 Task: Find connections with filter location Kapellen with filter topic #contentmarketingwith filter profile language Potuguese with filter current company Sarovar Hotels & Resorts with filter school Barrackpore Rastraguru Surendranath College with filter industry Wholesale Raw Farm Products with filter service category Information Management with filter keywords title Animal Shelter Volunteer
Action: Mouse moved to (569, 92)
Screenshot: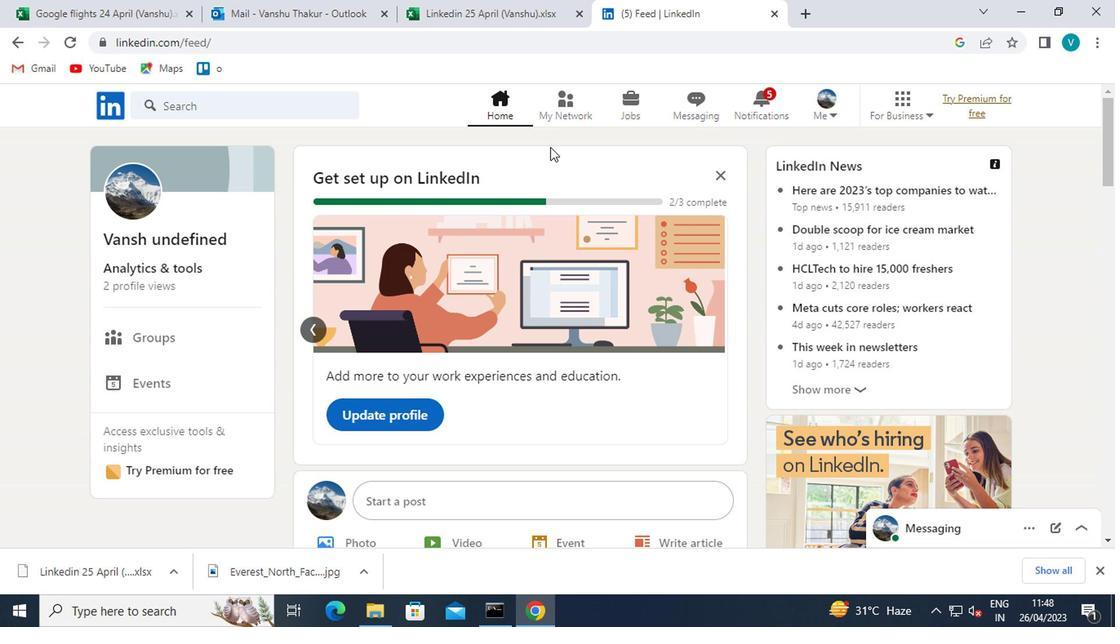 
Action: Mouse pressed left at (569, 92)
Screenshot: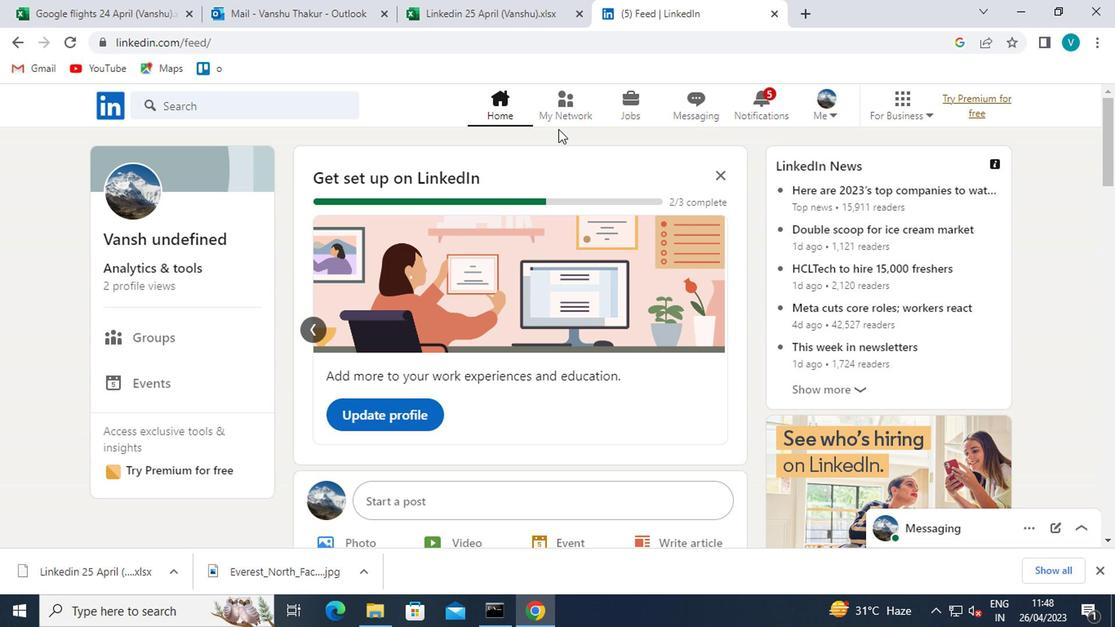 
Action: Mouse moved to (178, 192)
Screenshot: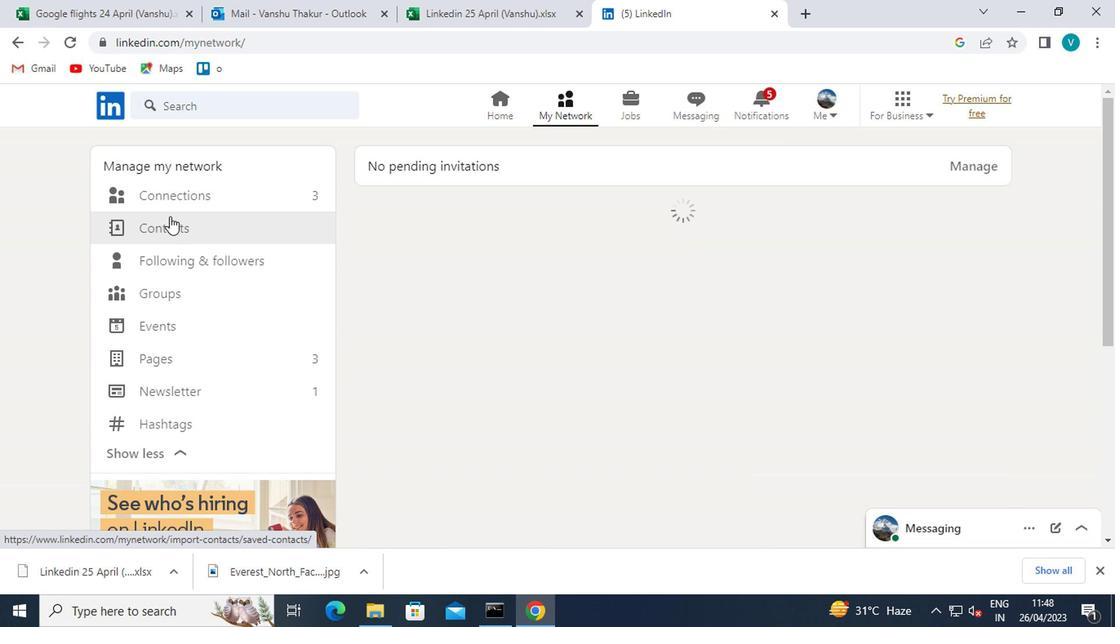 
Action: Mouse pressed left at (178, 192)
Screenshot: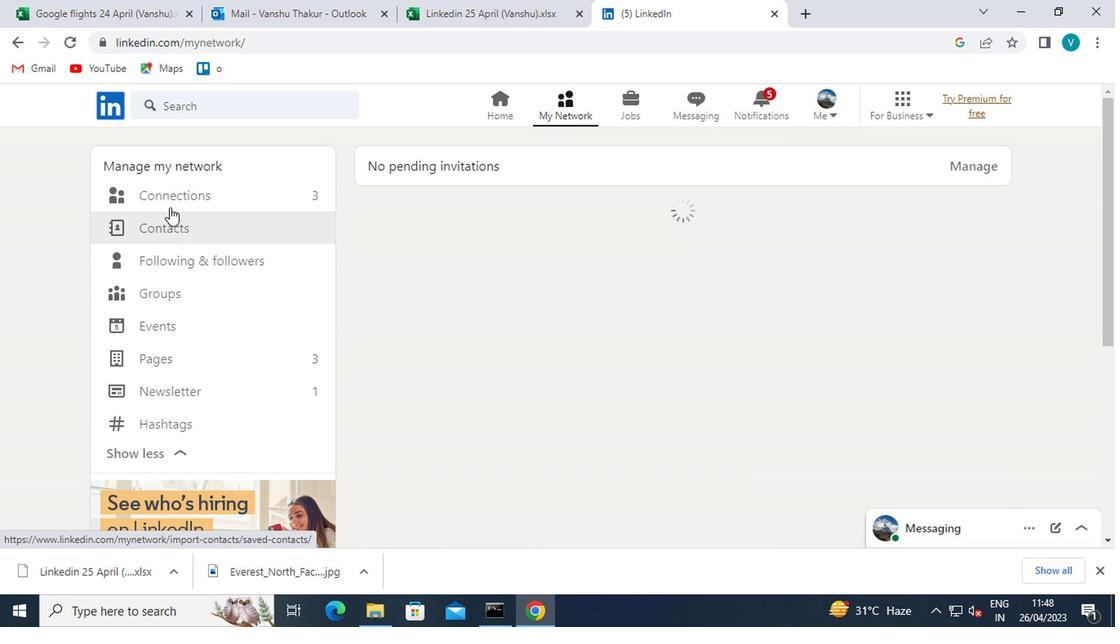 
Action: Mouse moved to (638, 185)
Screenshot: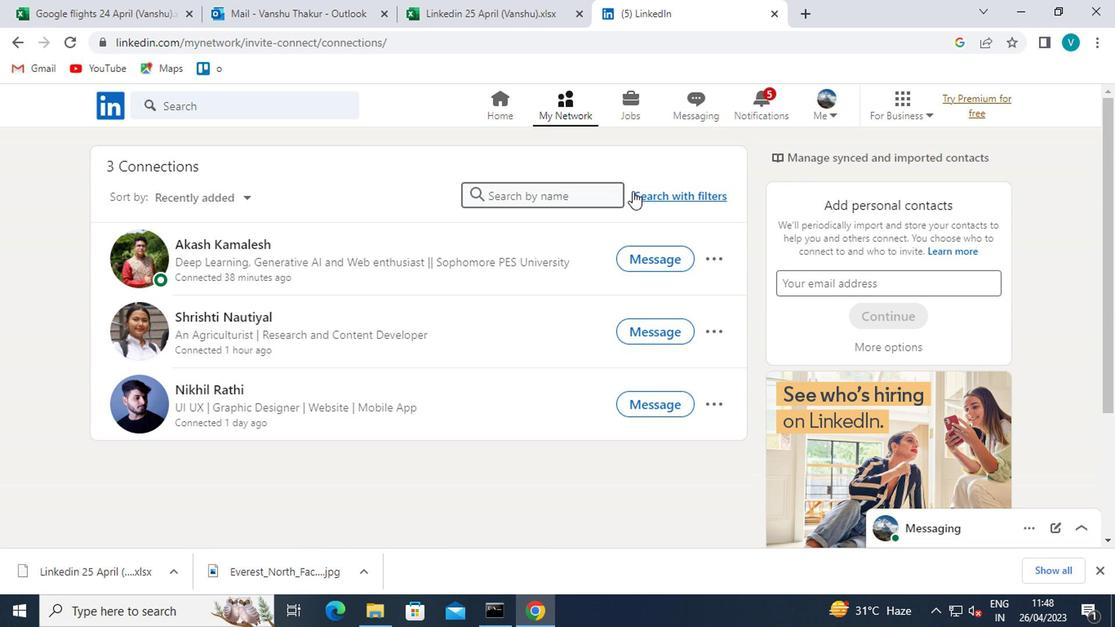 
Action: Mouse pressed left at (638, 185)
Screenshot: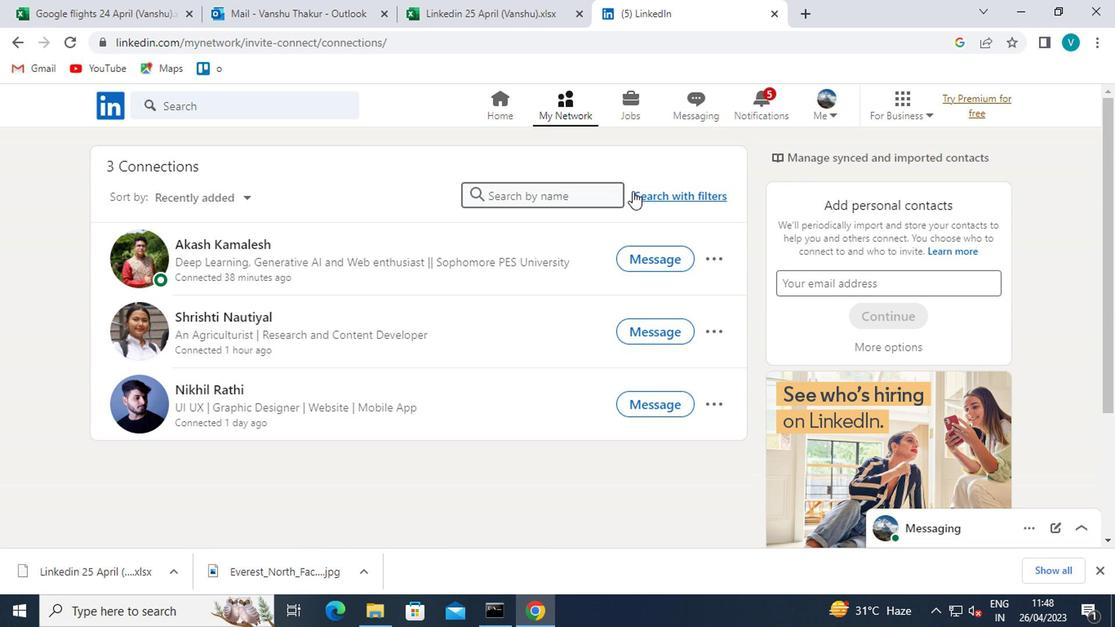 
Action: Mouse moved to (550, 142)
Screenshot: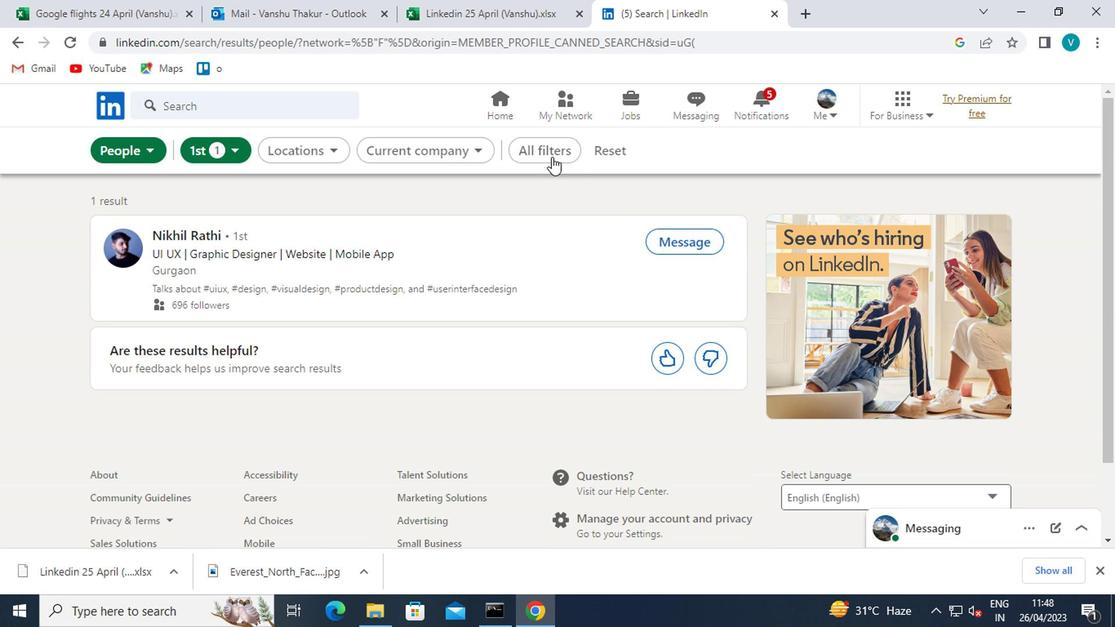
Action: Mouse pressed left at (550, 142)
Screenshot: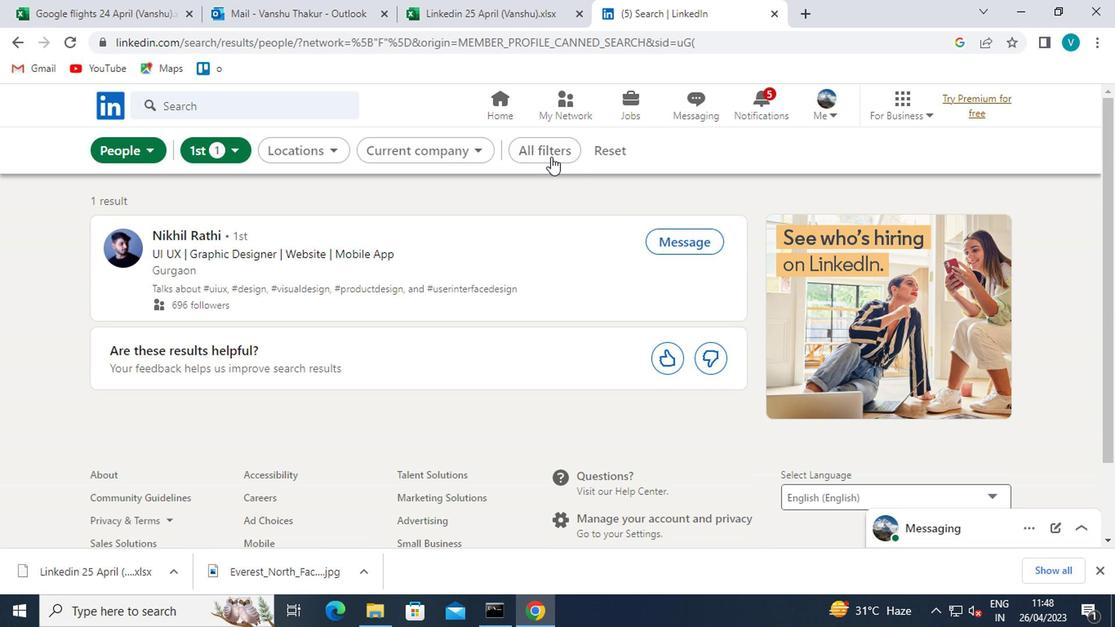 
Action: Mouse moved to (798, 283)
Screenshot: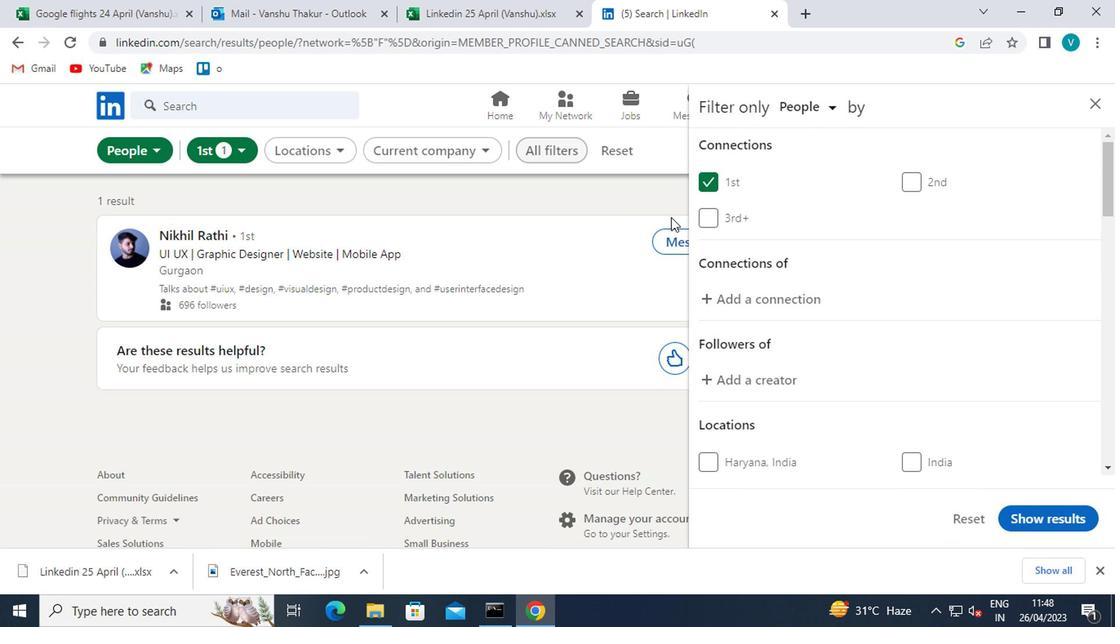 
Action: Mouse scrolled (798, 282) with delta (0, 0)
Screenshot: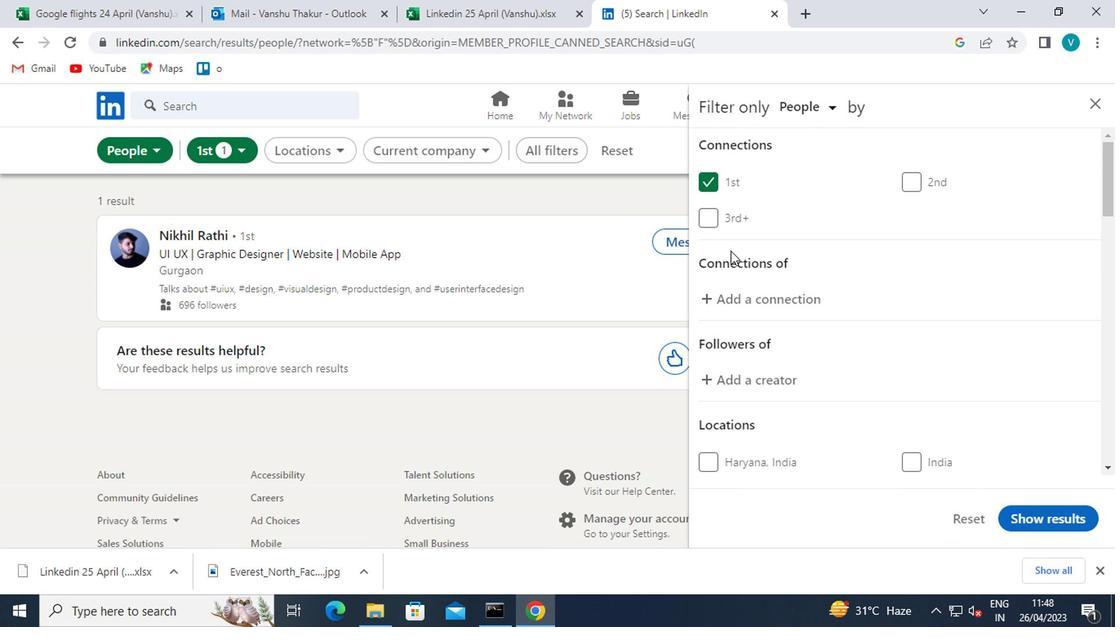 
Action: Mouse scrolled (798, 282) with delta (0, 0)
Screenshot: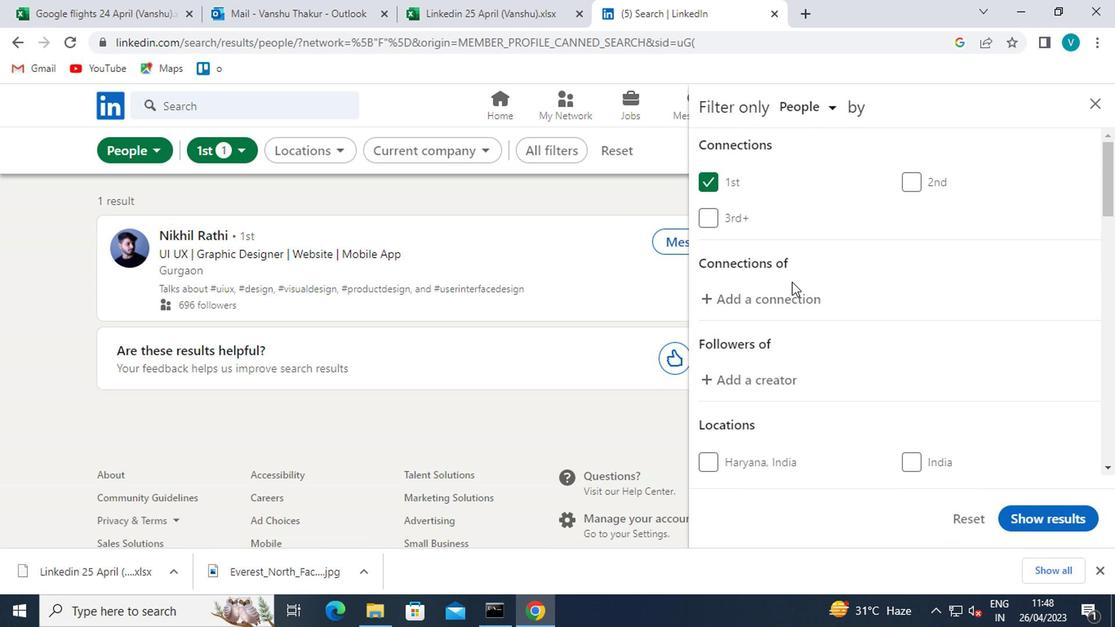 
Action: Mouse moved to (798, 285)
Screenshot: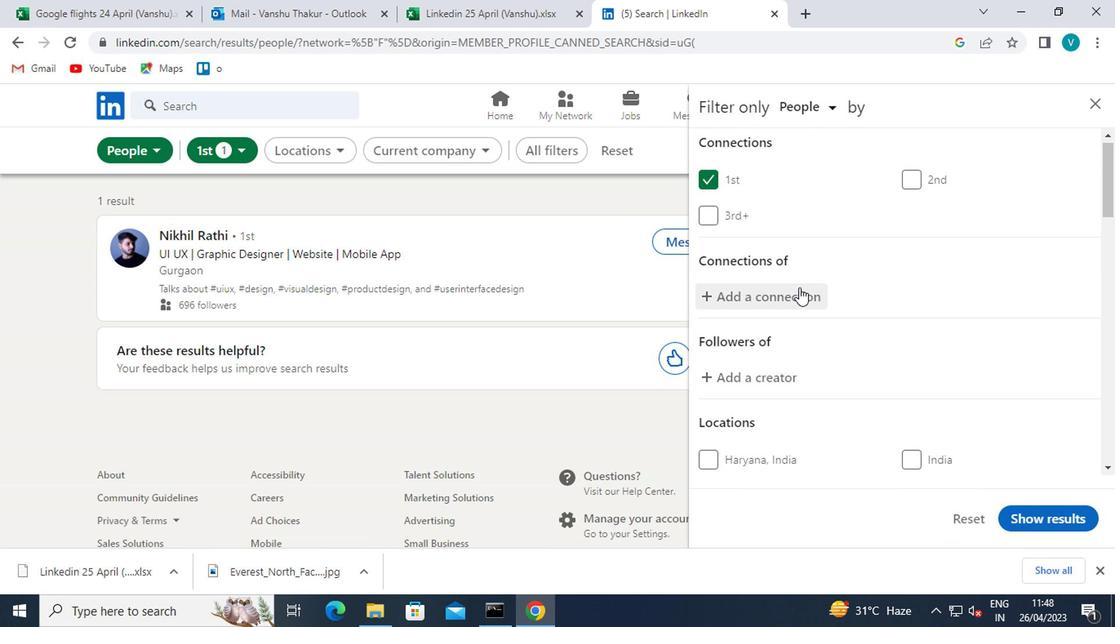 
Action: Mouse scrolled (798, 284) with delta (0, 0)
Screenshot: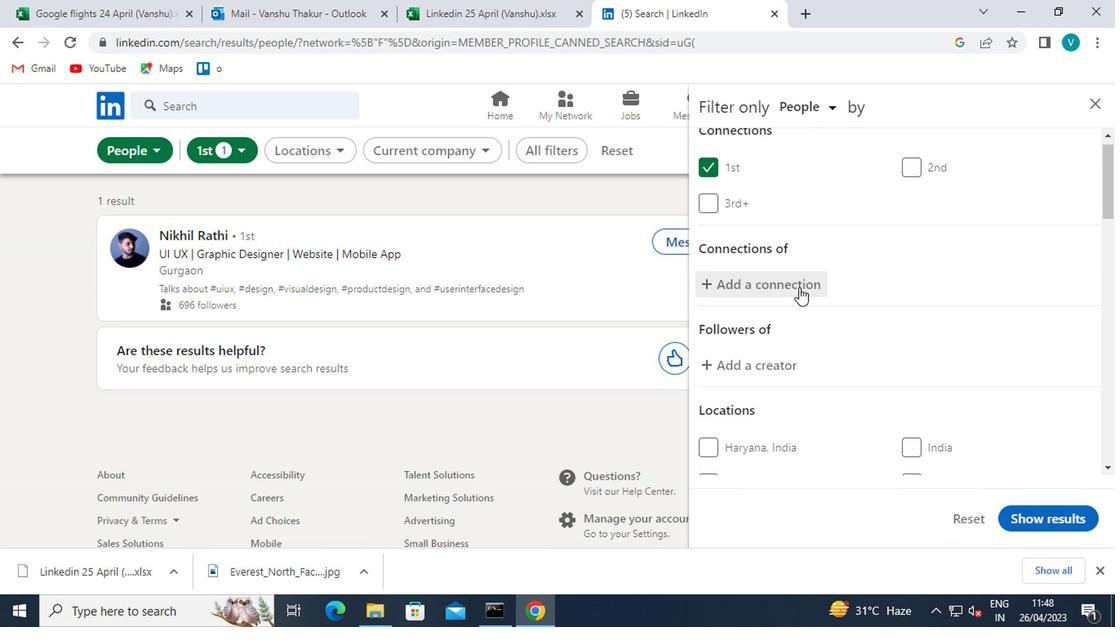 
Action: Mouse moved to (784, 284)
Screenshot: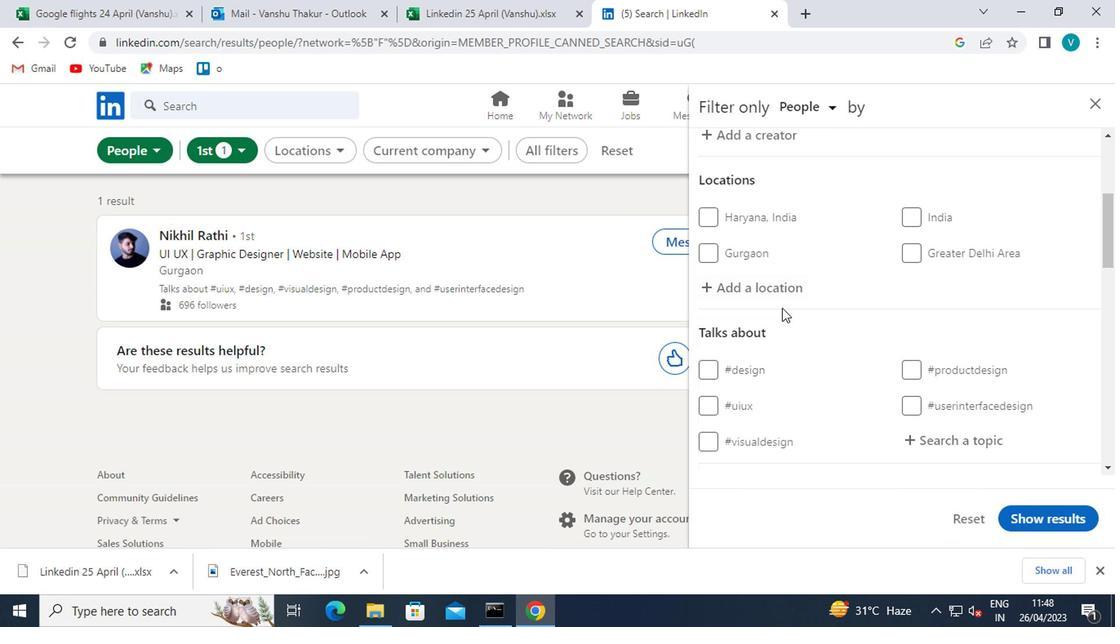 
Action: Mouse pressed left at (784, 284)
Screenshot: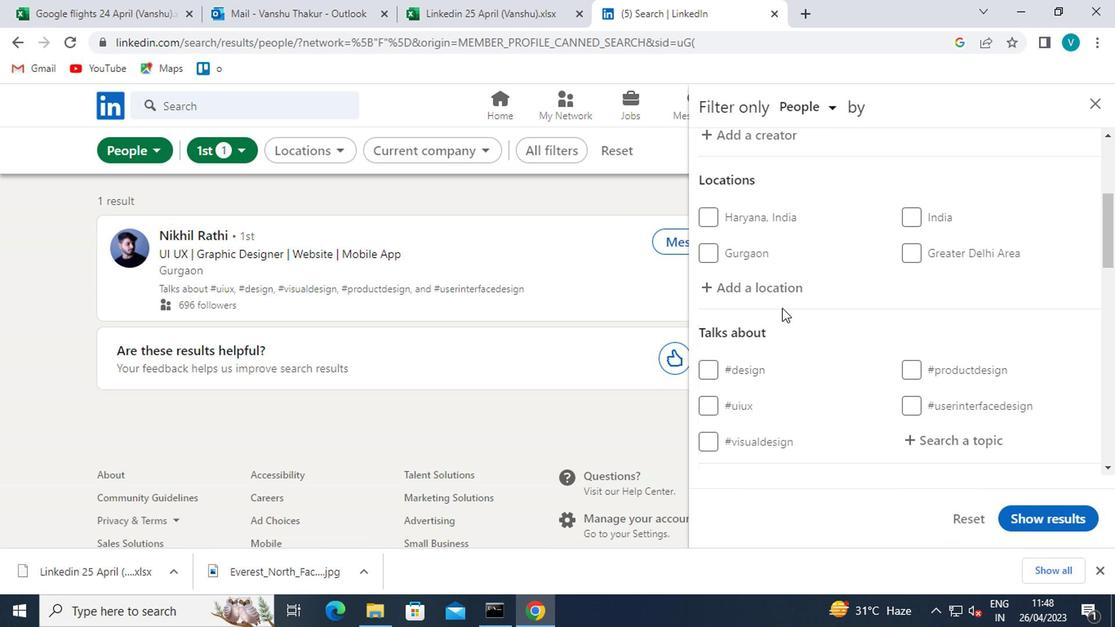 
Action: Key pressed <Key.shift>KAPELLEN
Screenshot: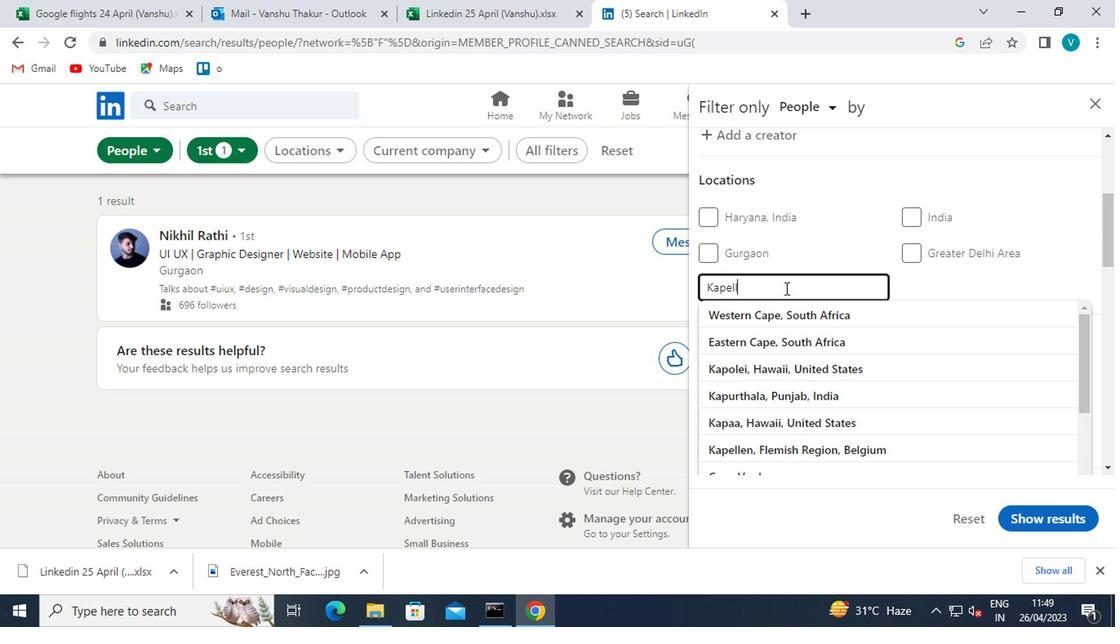 
Action: Mouse moved to (812, 314)
Screenshot: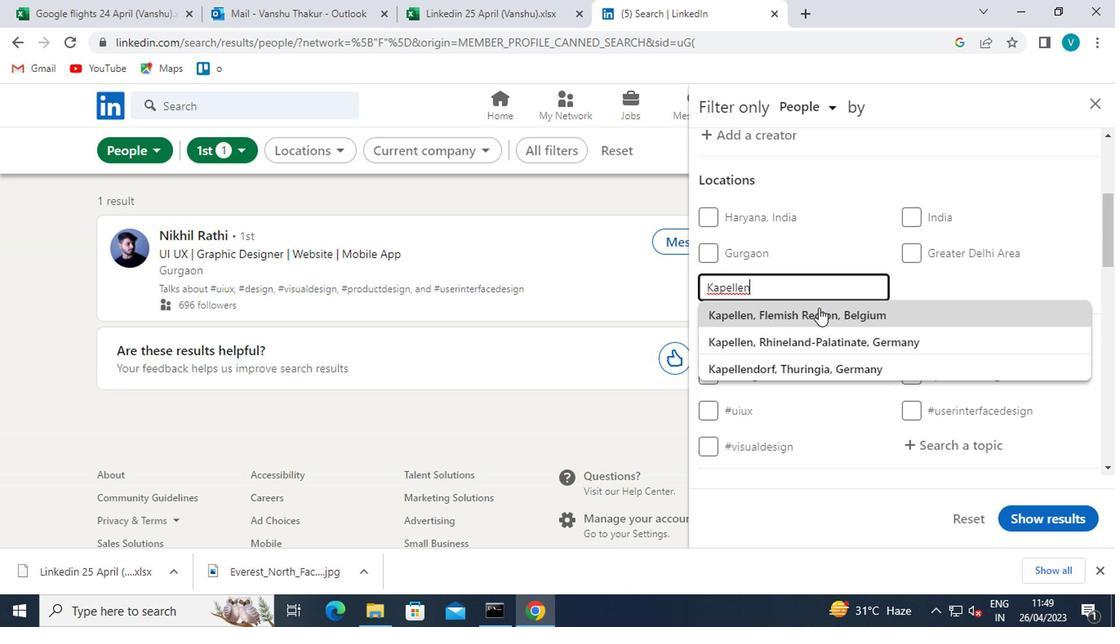 
Action: Mouse pressed left at (812, 314)
Screenshot: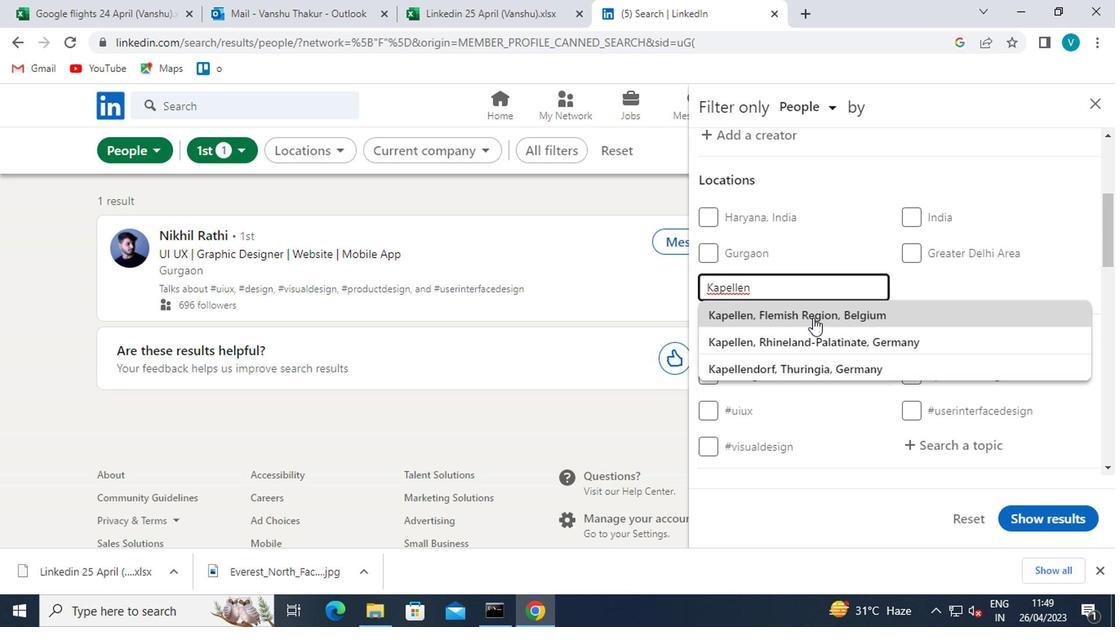 
Action: Mouse moved to (812, 318)
Screenshot: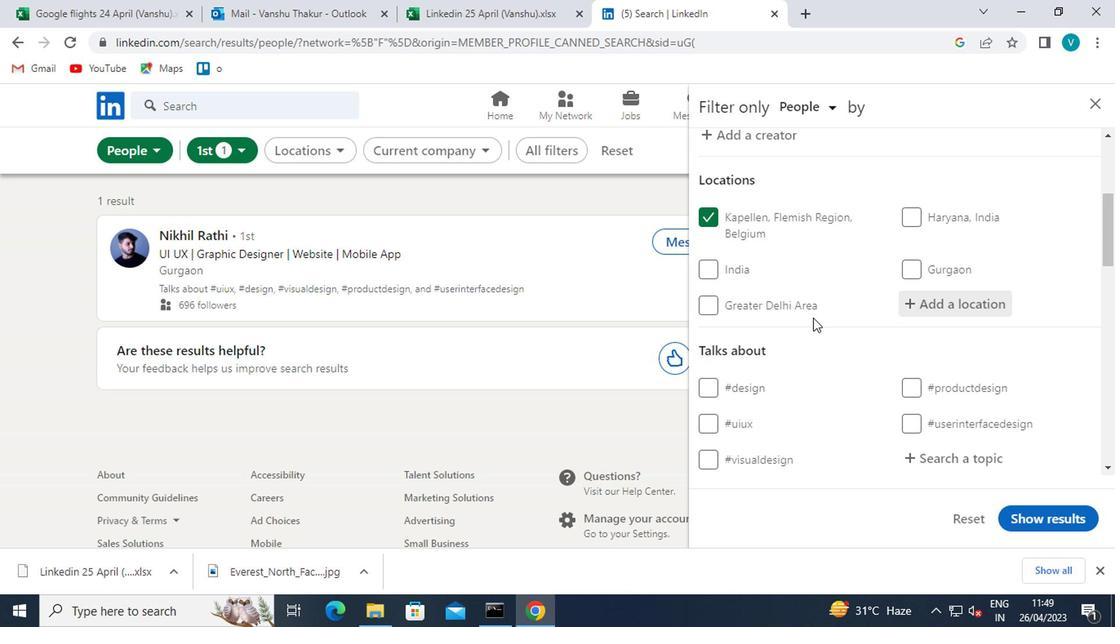 
Action: Mouse scrolled (812, 317) with delta (0, -1)
Screenshot: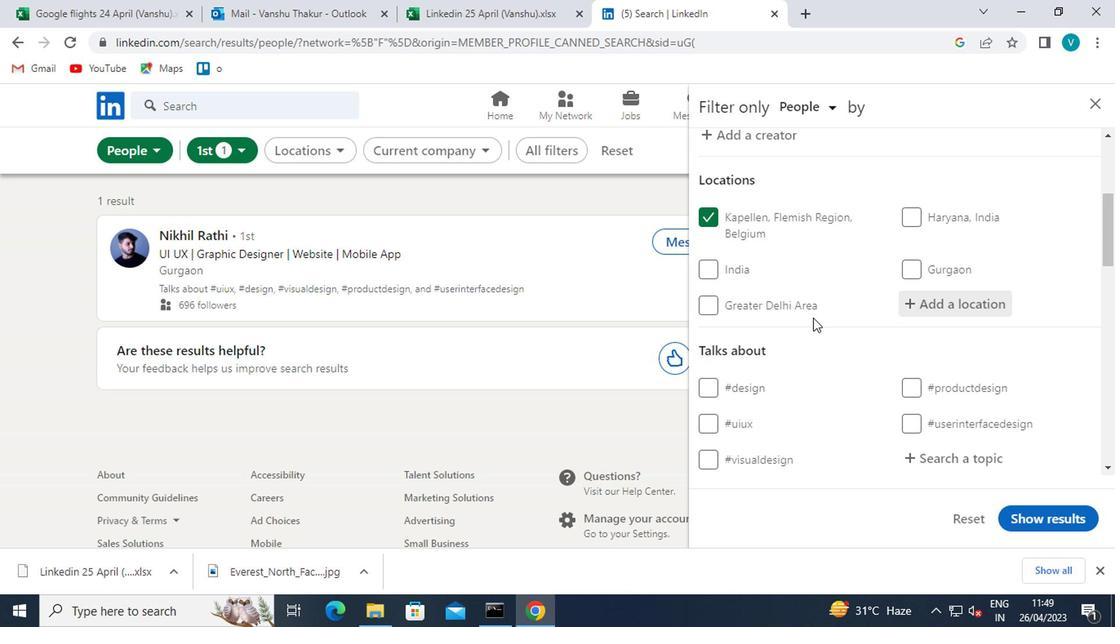 
Action: Mouse moved to (813, 318)
Screenshot: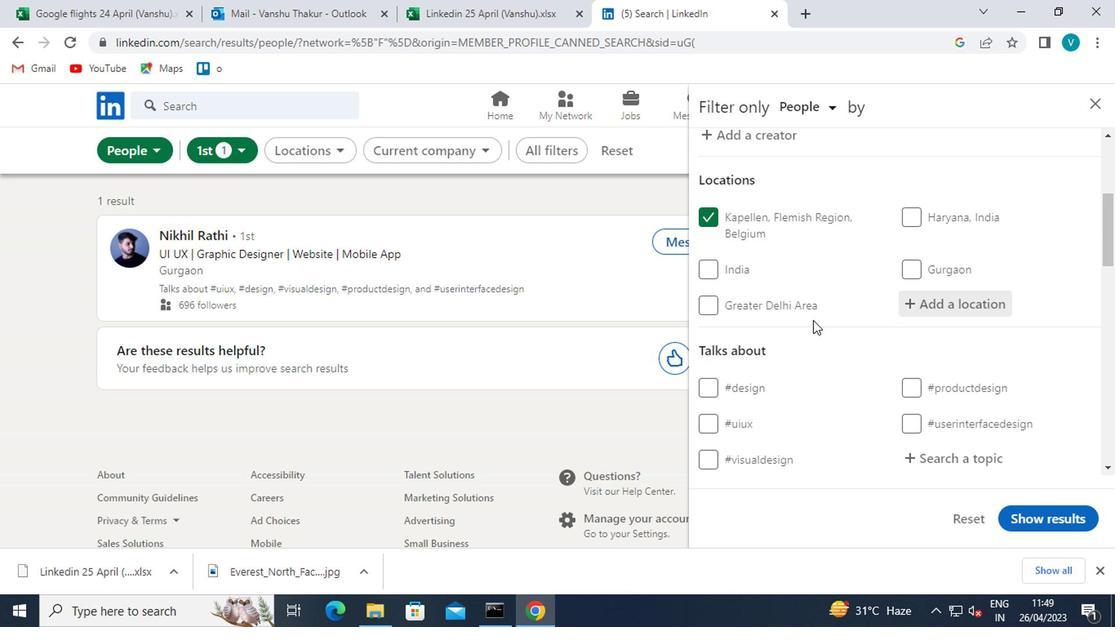 
Action: Mouse scrolled (813, 318) with delta (0, 0)
Screenshot: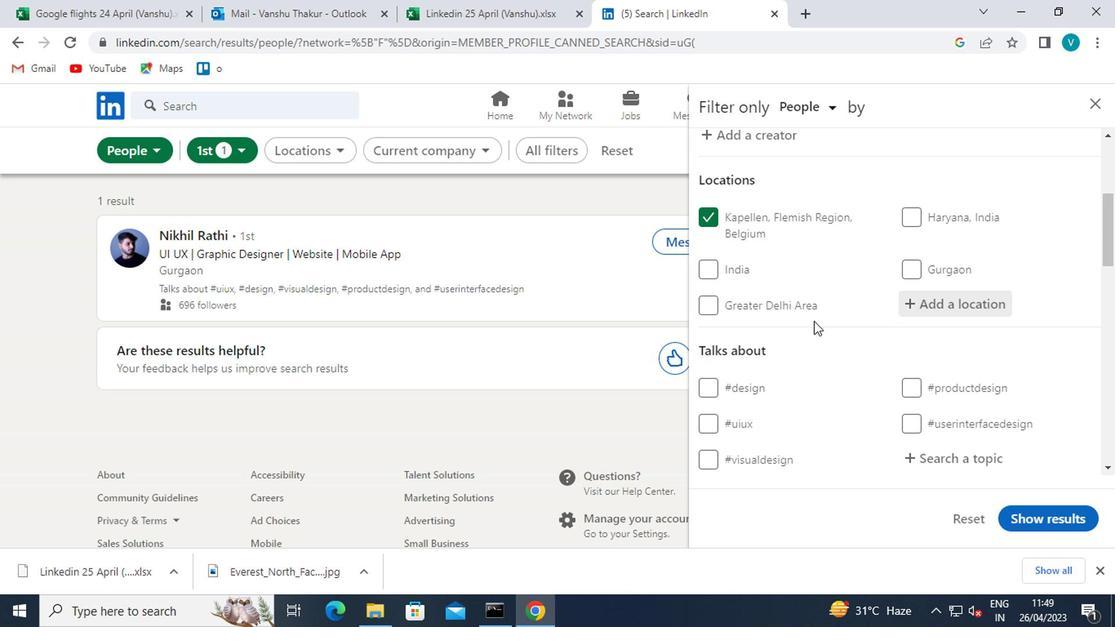 
Action: Mouse moved to (950, 297)
Screenshot: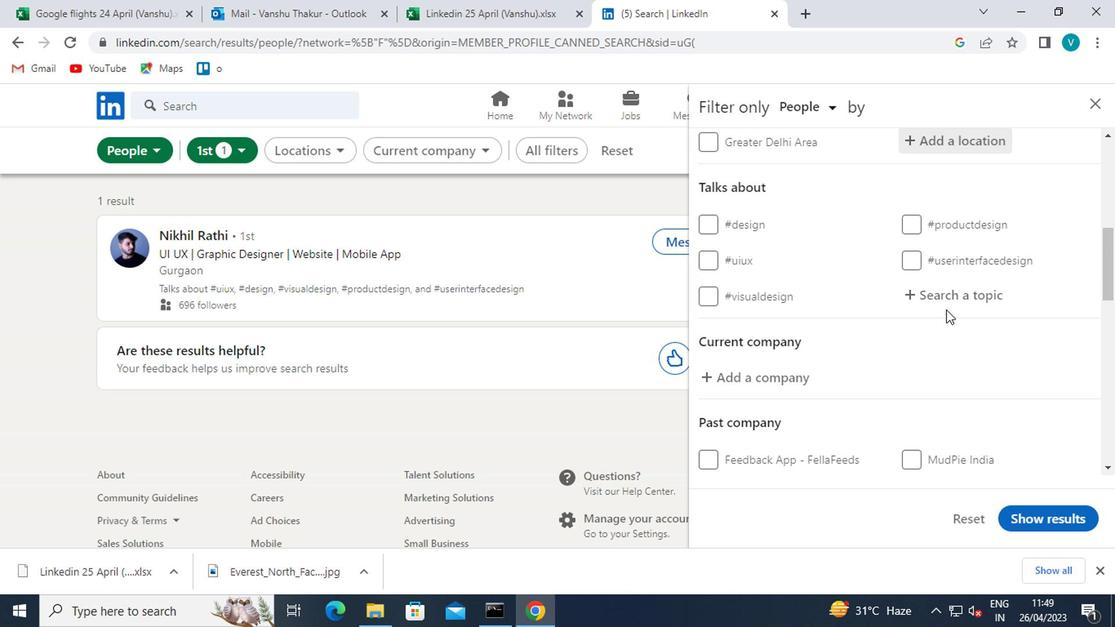 
Action: Mouse pressed left at (950, 297)
Screenshot: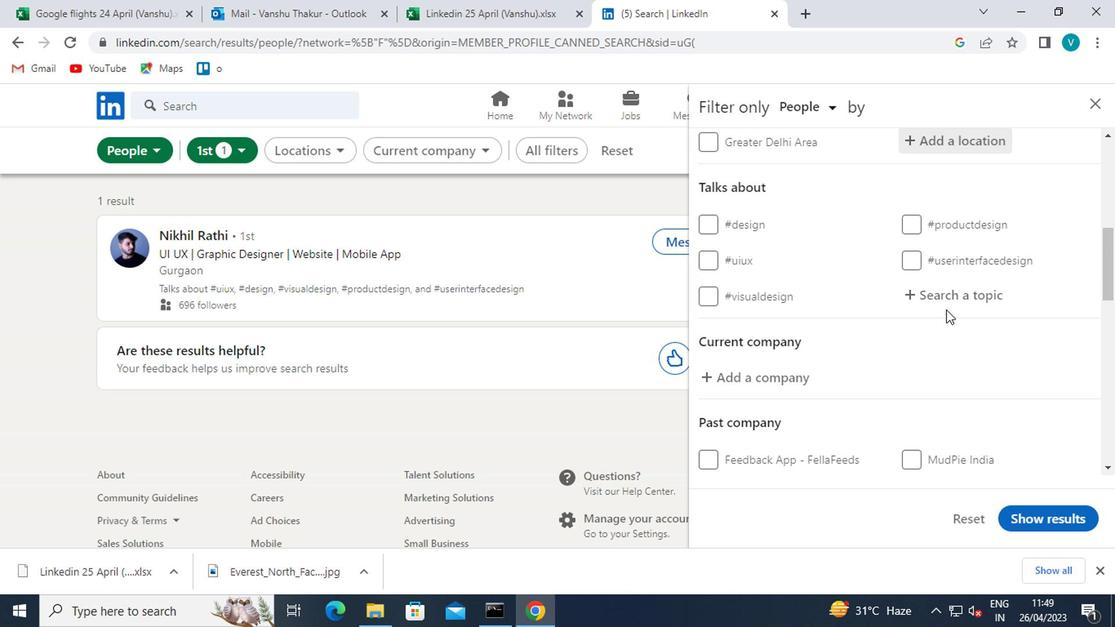 
Action: Key pressed <Key.shift>#CONTENTMARKETING
Screenshot: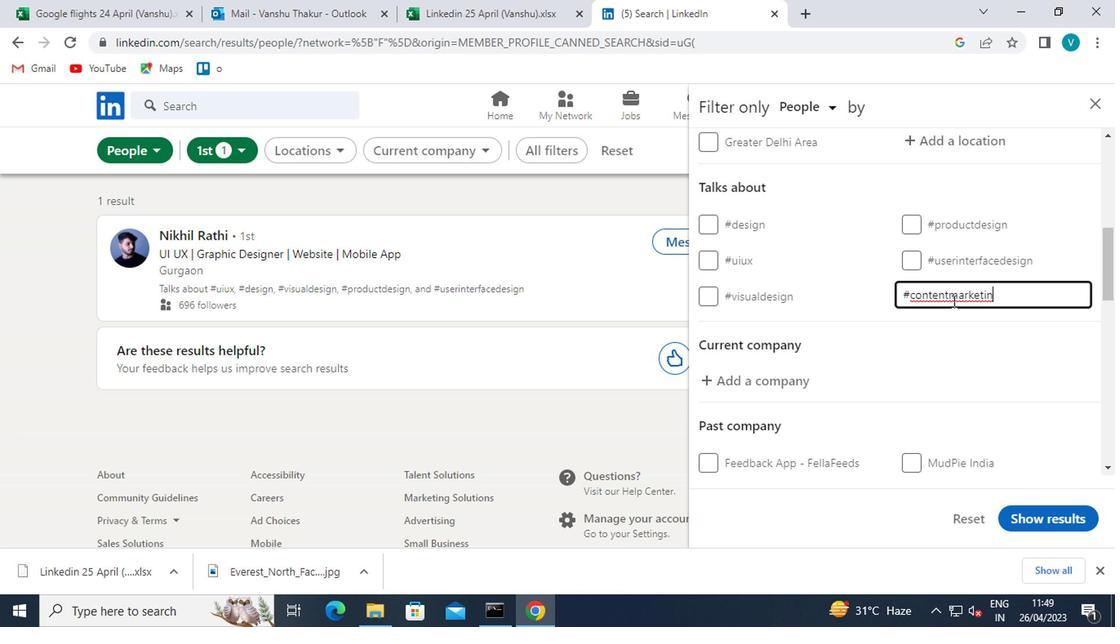 
Action: Mouse moved to (1006, 325)
Screenshot: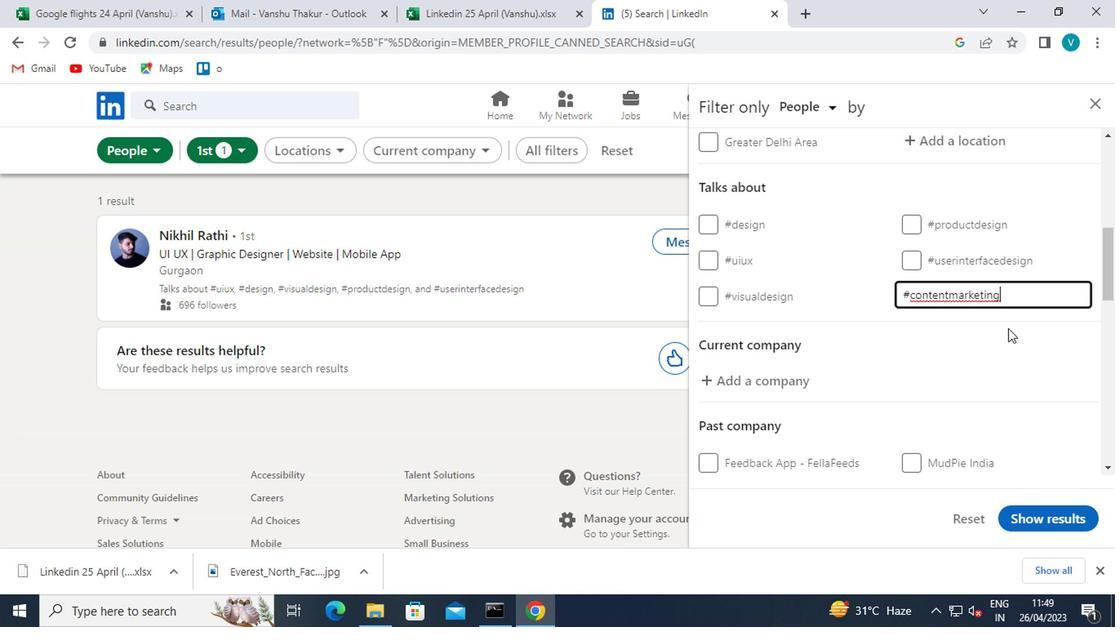 
Action: Mouse pressed left at (1006, 325)
Screenshot: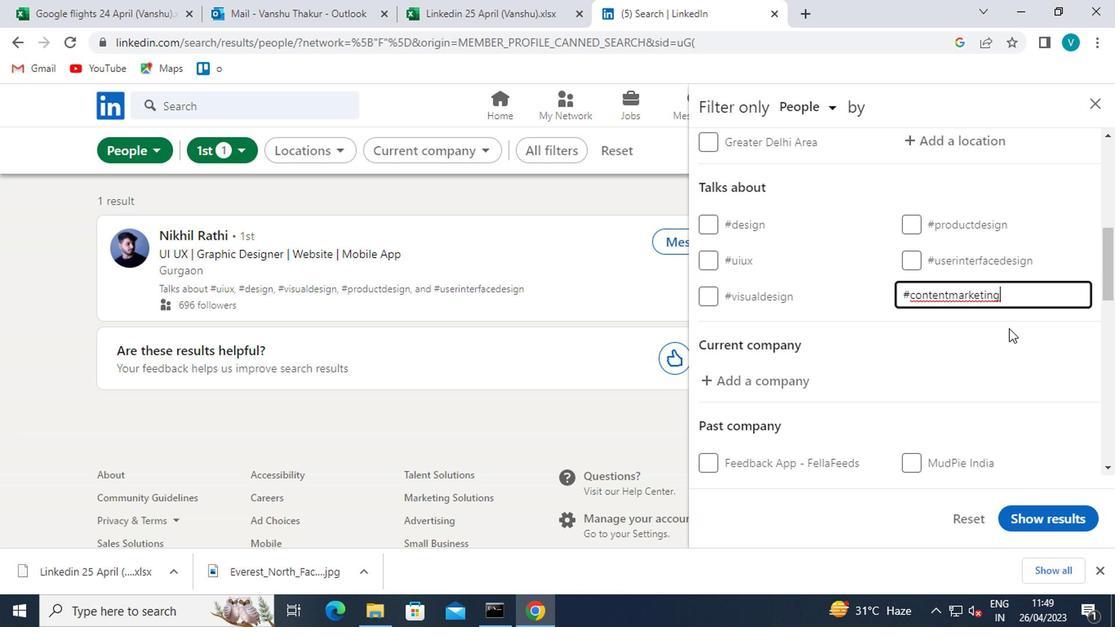 
Action: Mouse scrolled (1006, 324) with delta (0, -1)
Screenshot: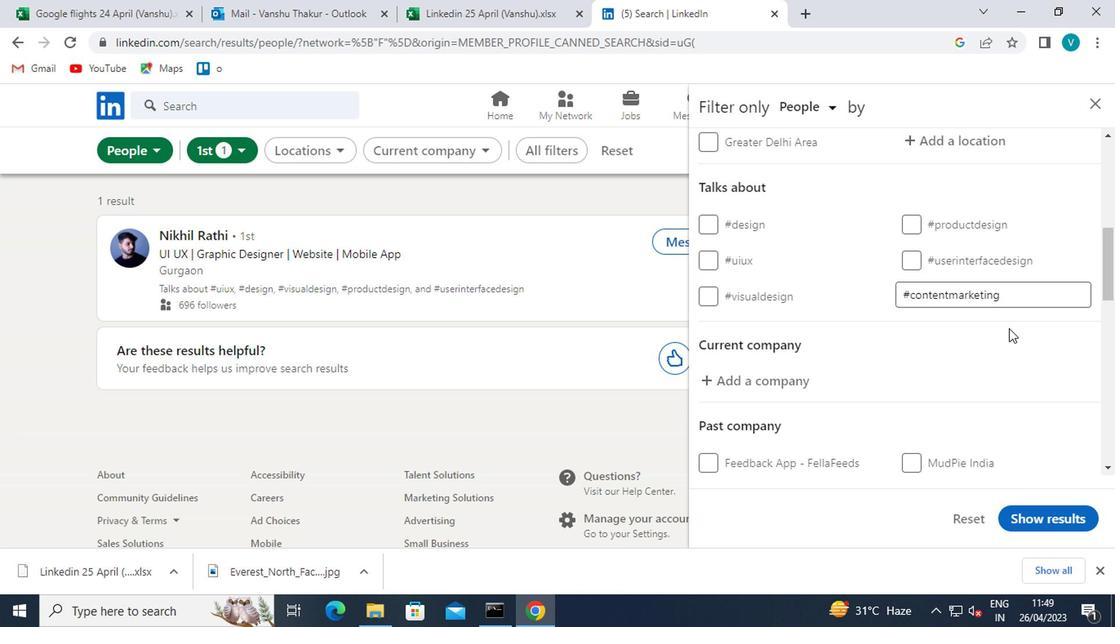 
Action: Mouse scrolled (1006, 324) with delta (0, -1)
Screenshot: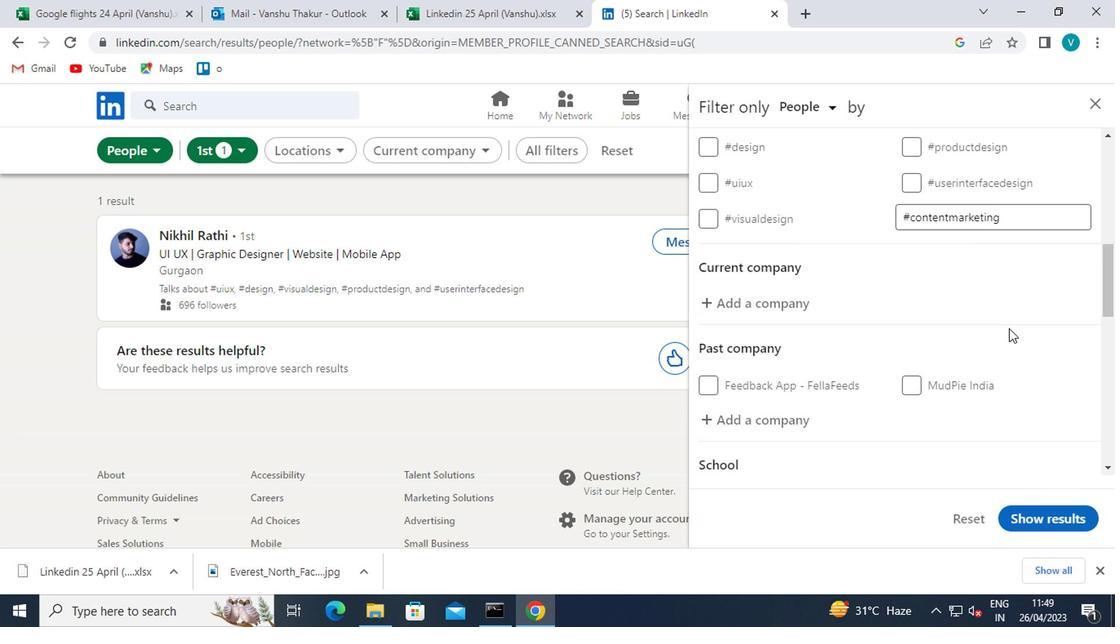 
Action: Mouse moved to (748, 203)
Screenshot: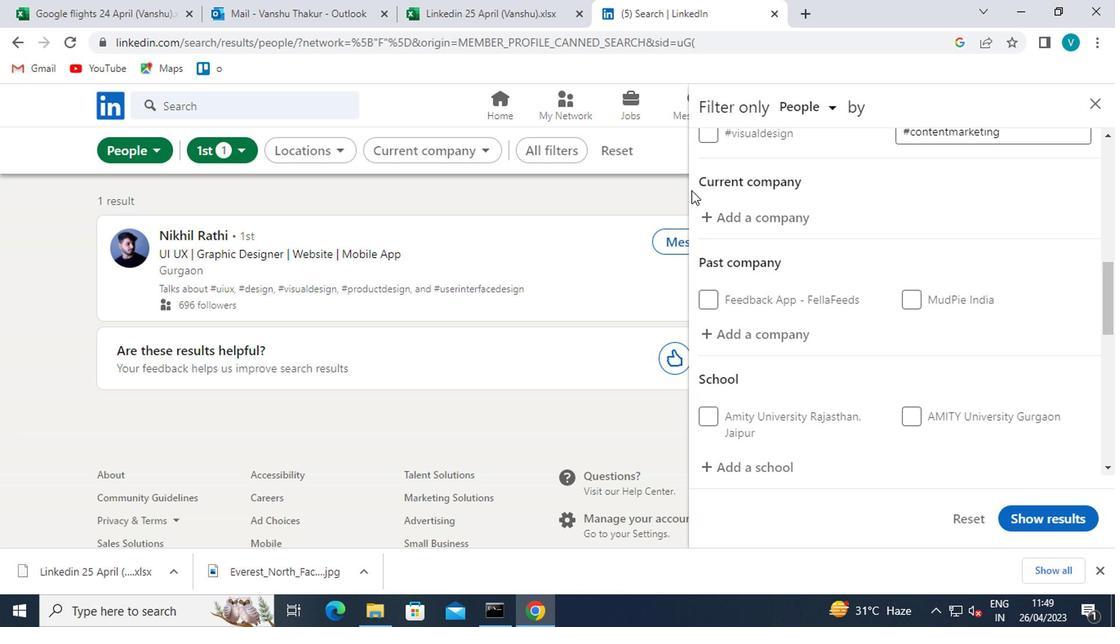 
Action: Mouse pressed left at (748, 203)
Screenshot: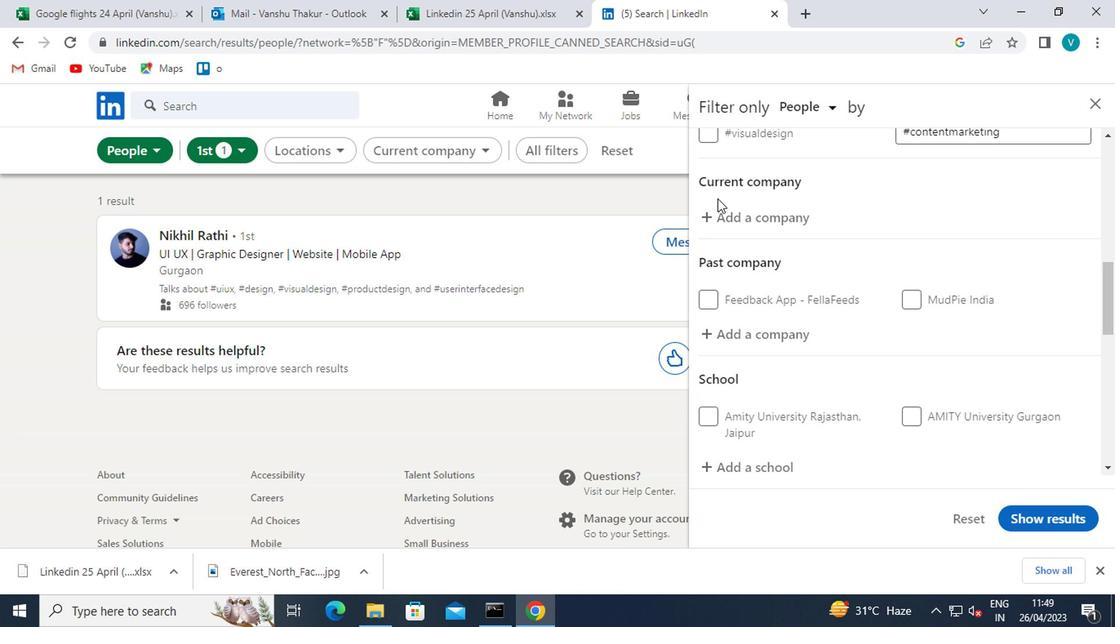 
Action: Mouse moved to (749, 205)
Screenshot: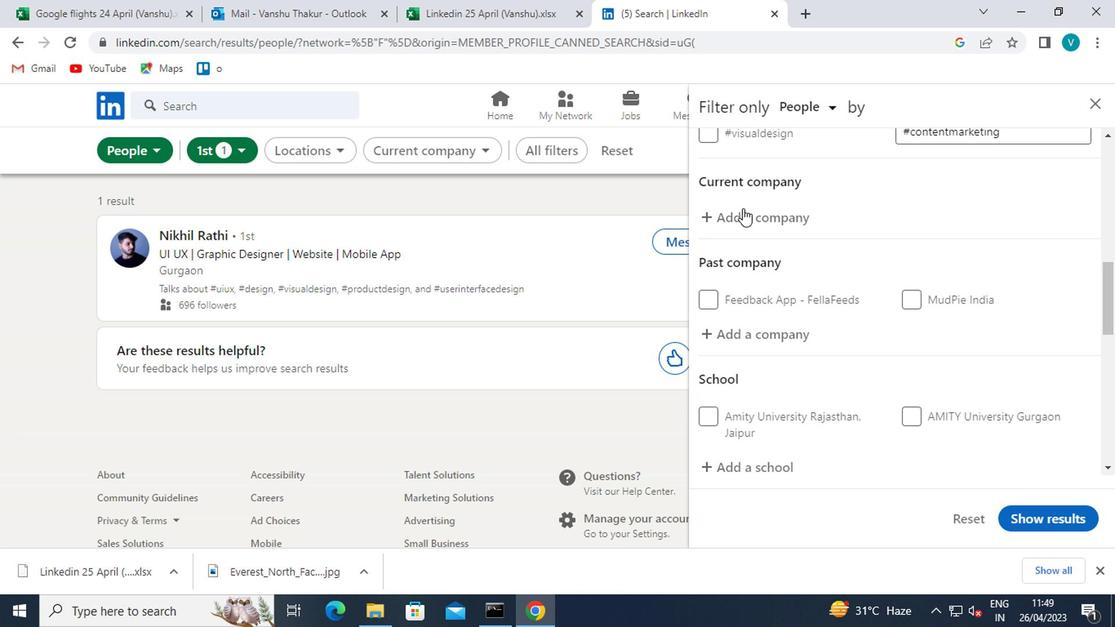 
Action: Key pressed <Key.shift>SAROVAR<Key.space><Key.shift>H
Screenshot: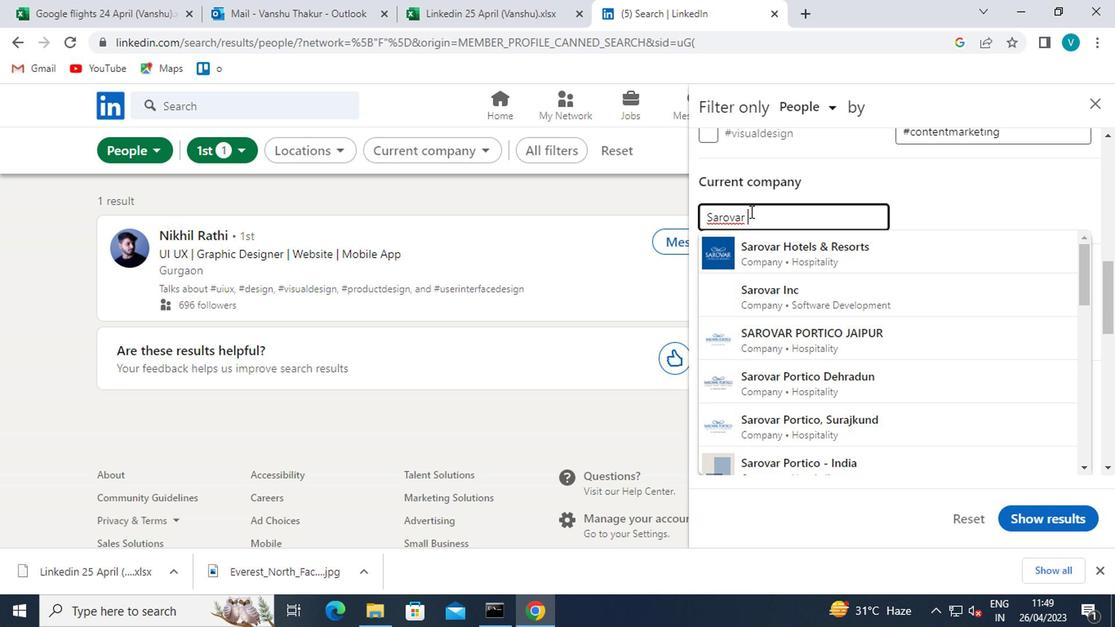 
Action: Mouse moved to (807, 245)
Screenshot: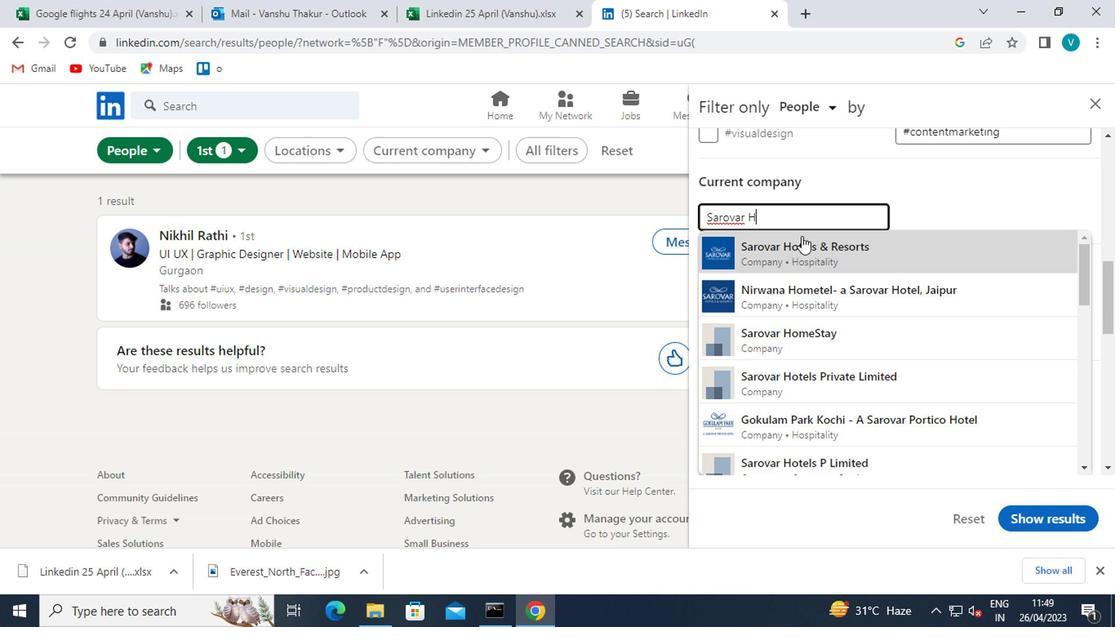 
Action: Mouse pressed left at (807, 245)
Screenshot: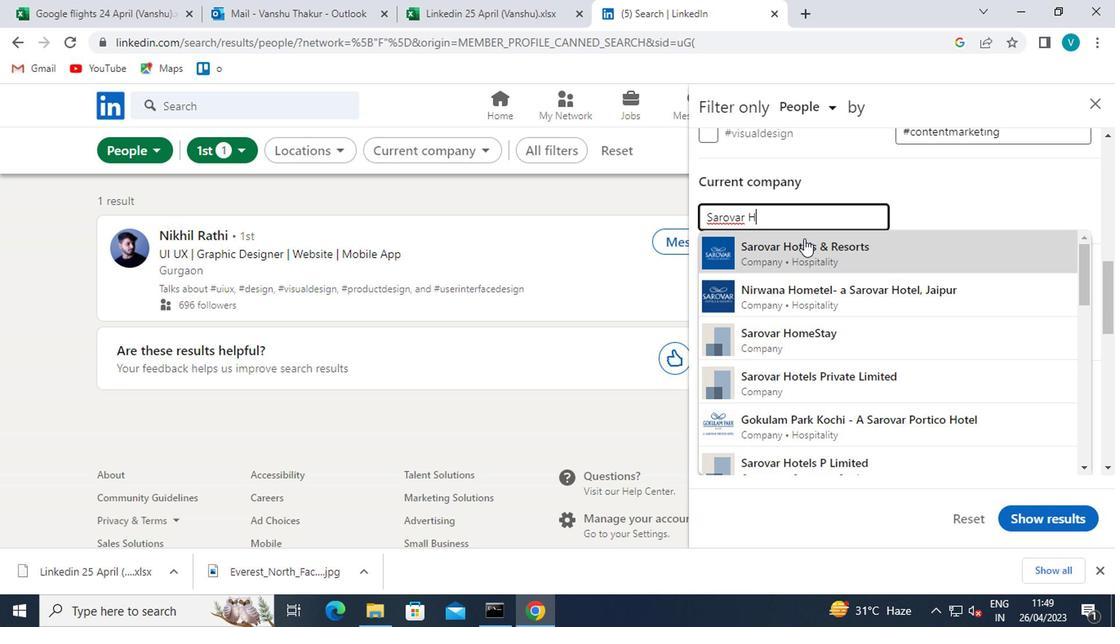 
Action: Mouse moved to (787, 231)
Screenshot: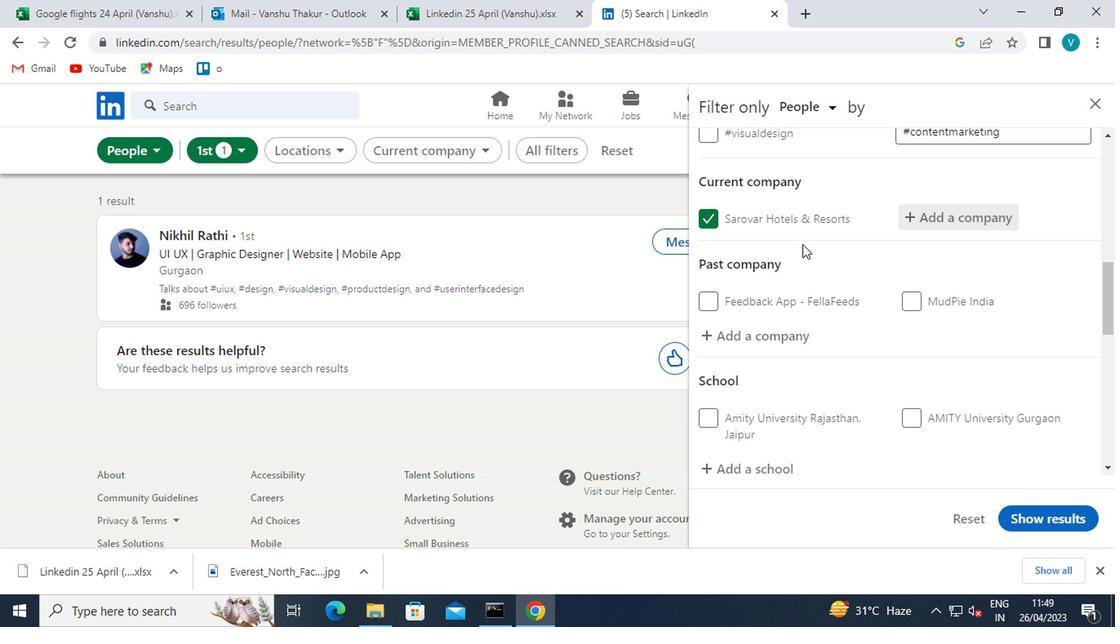 
Action: Mouse scrolled (787, 230) with delta (0, -1)
Screenshot: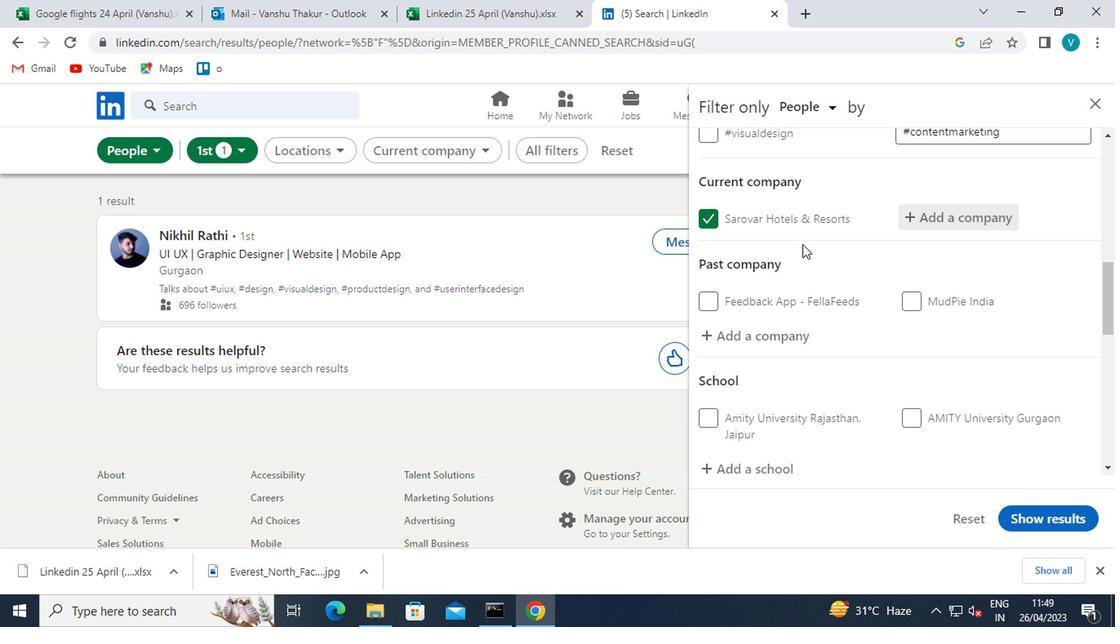 
Action: Mouse scrolled (787, 230) with delta (0, -1)
Screenshot: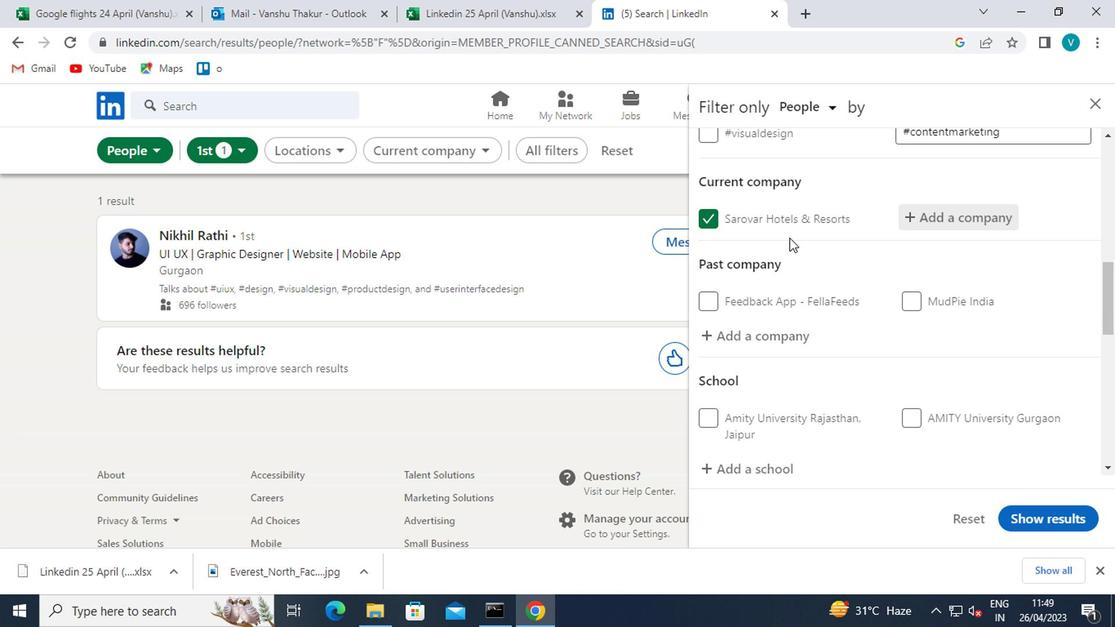 
Action: Mouse moved to (770, 292)
Screenshot: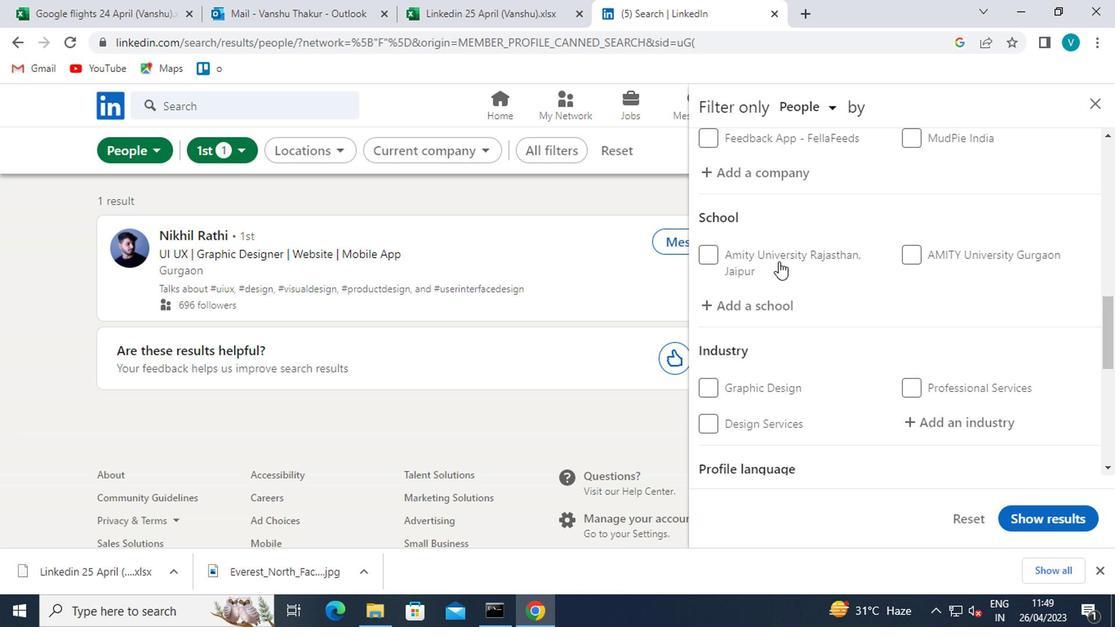 
Action: Mouse pressed left at (770, 292)
Screenshot: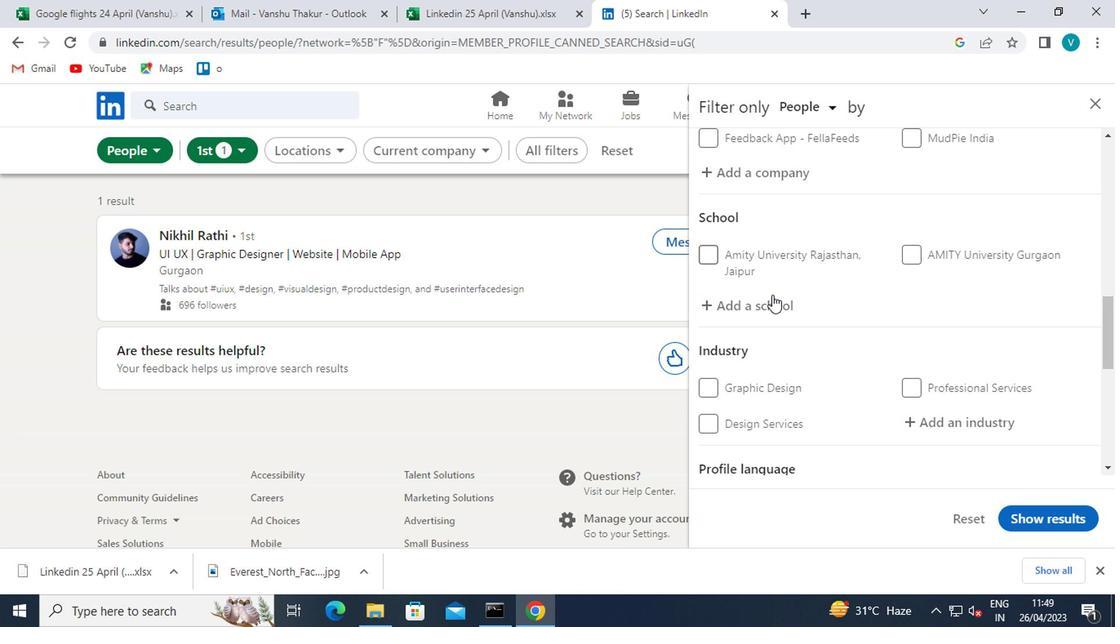 
Action: Key pressed <Key.shift>BARRACKPORE
Screenshot: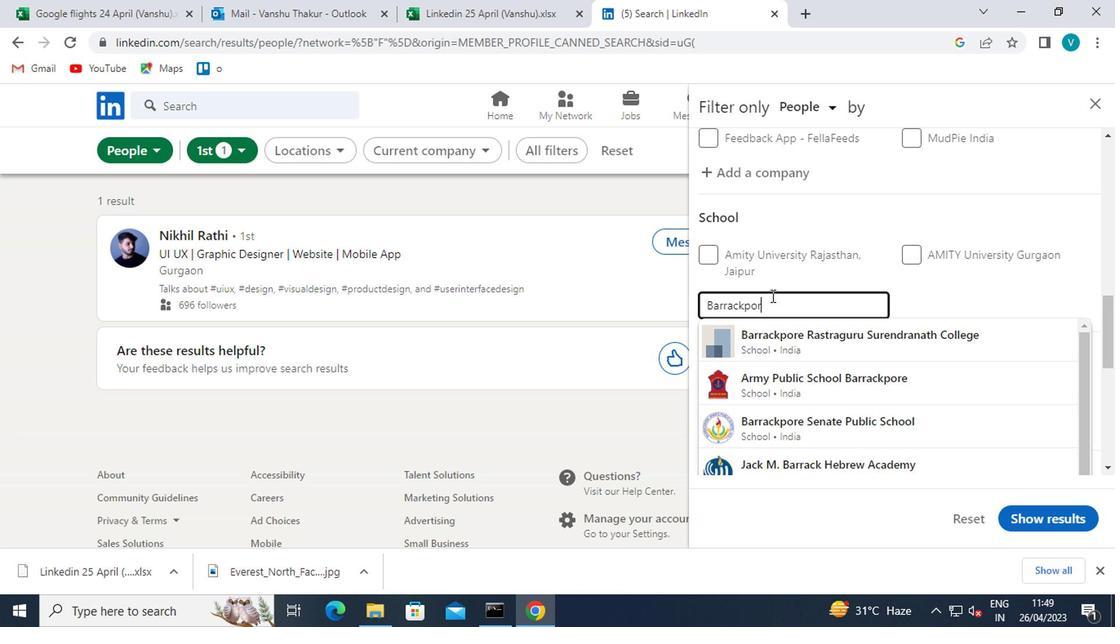 
Action: Mouse moved to (817, 322)
Screenshot: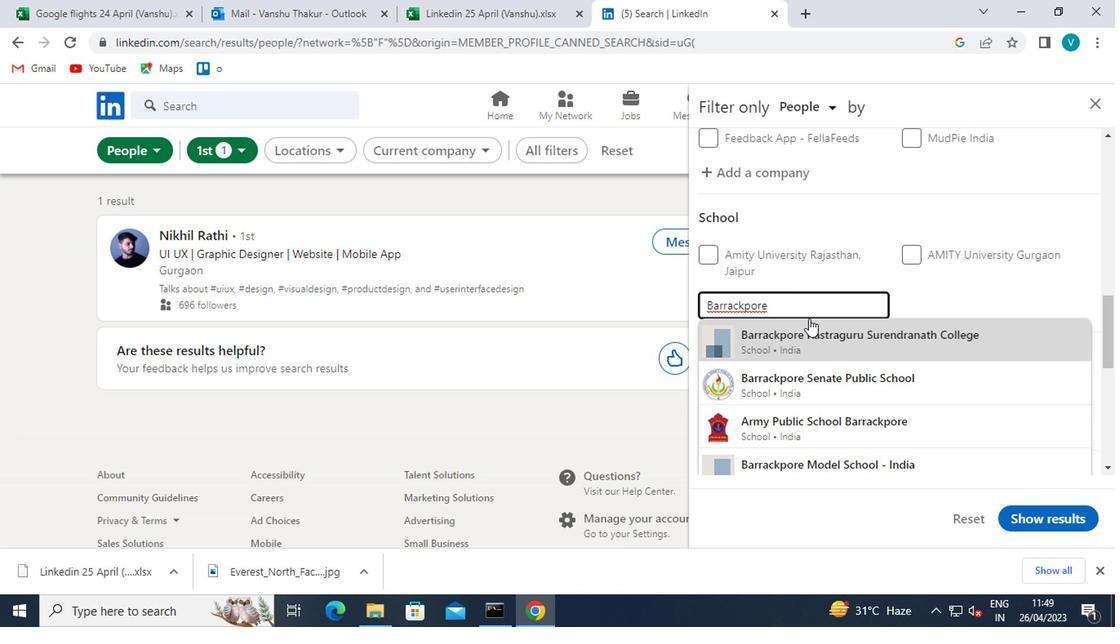 
Action: Mouse pressed left at (817, 322)
Screenshot: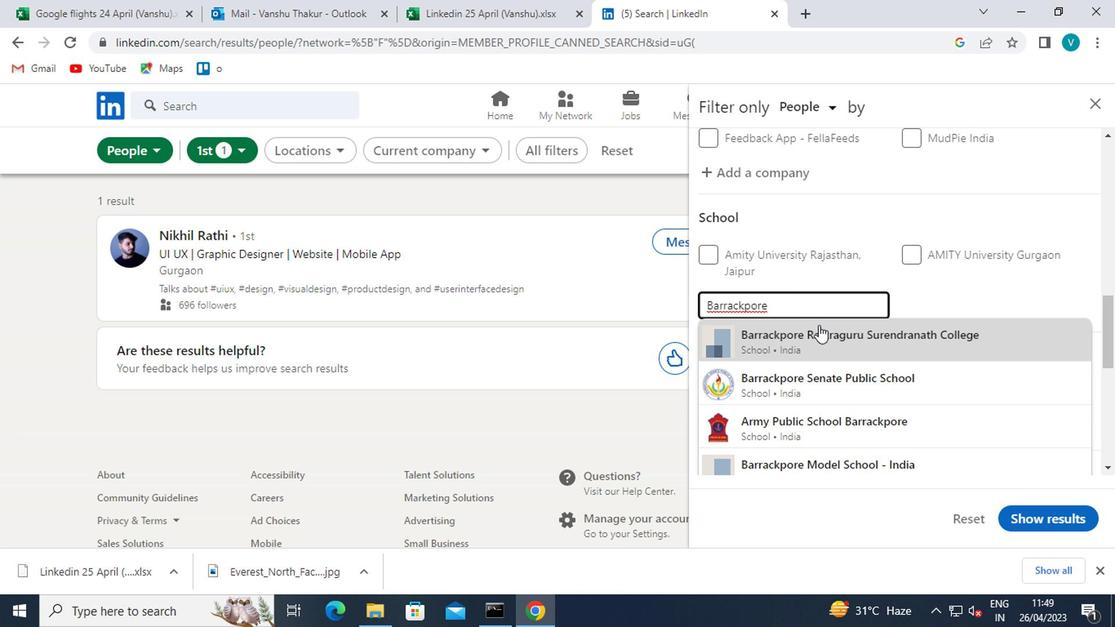 
Action: Mouse scrolled (817, 321) with delta (0, 0)
Screenshot: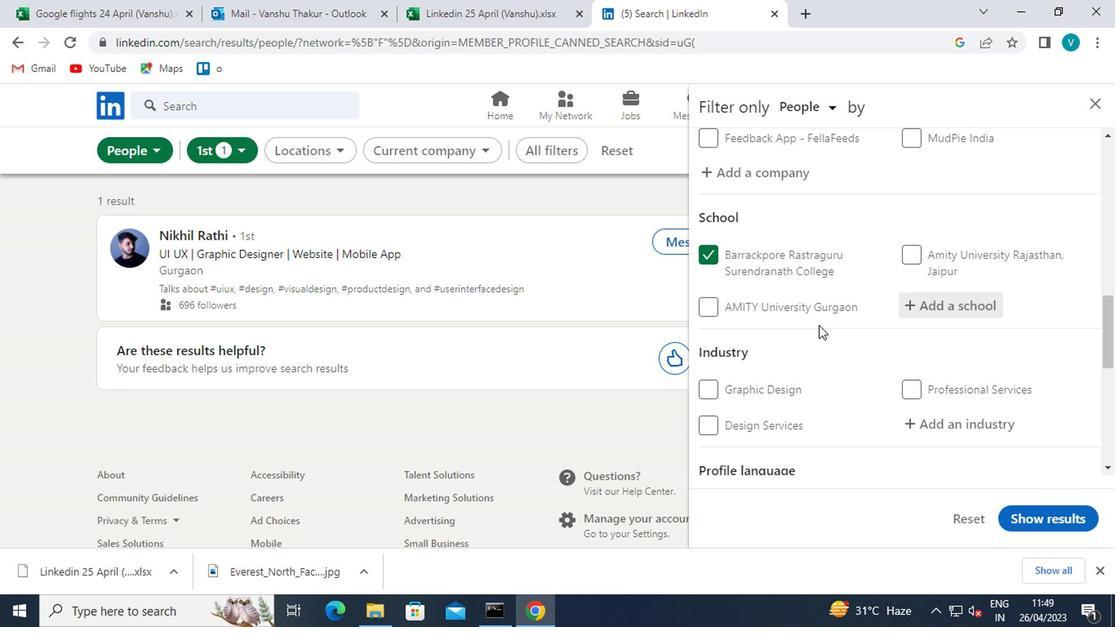 
Action: Mouse scrolled (817, 321) with delta (0, 0)
Screenshot: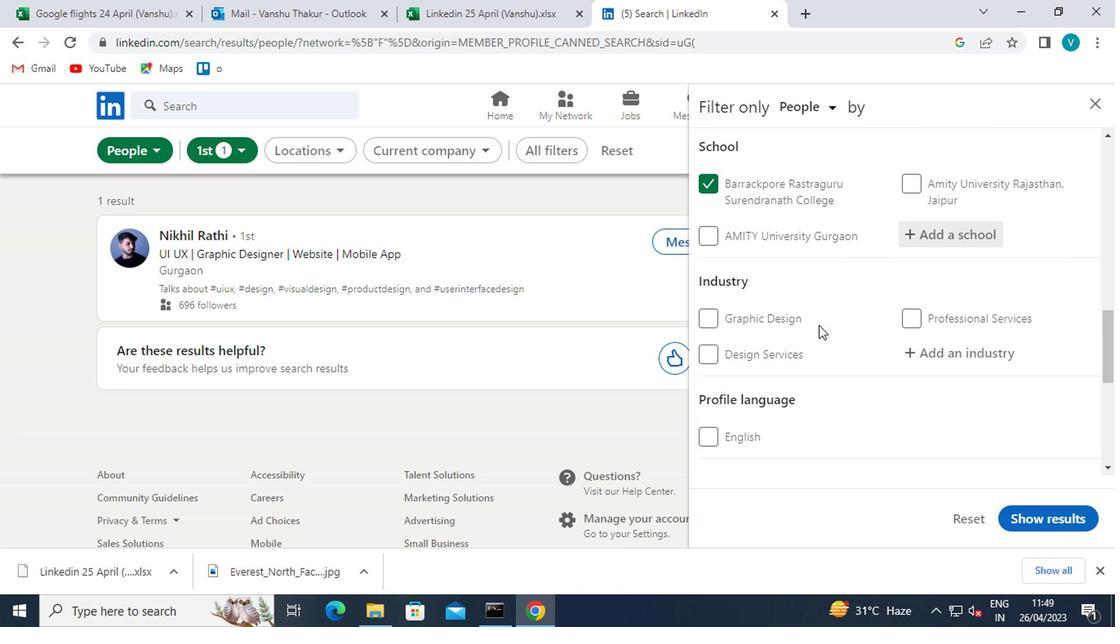 
Action: Mouse moved to (995, 251)
Screenshot: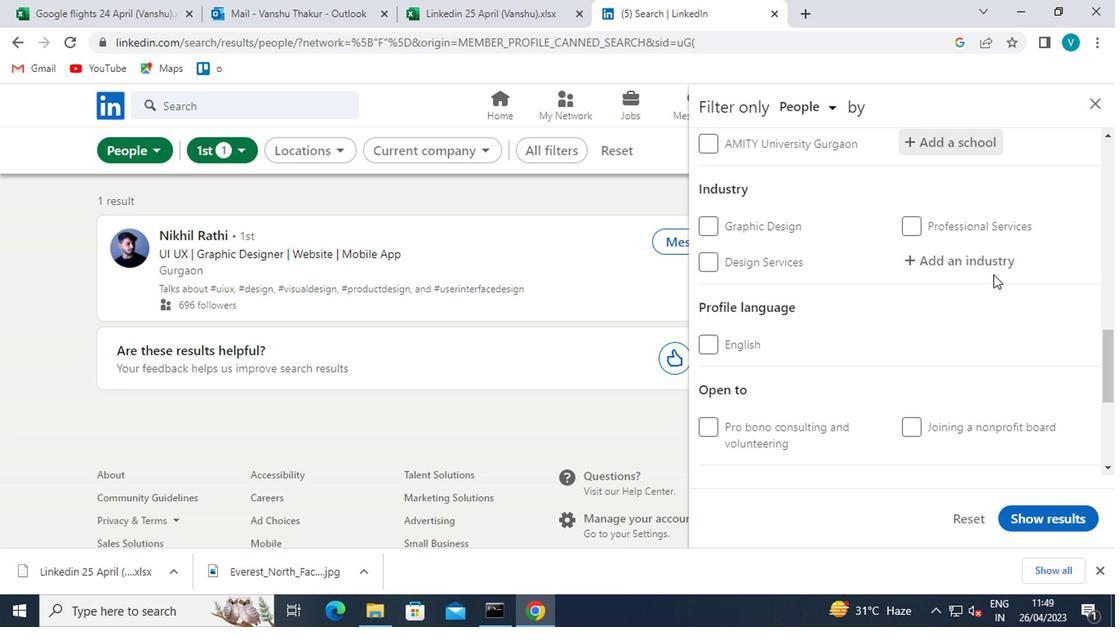 
Action: Mouse pressed left at (995, 251)
Screenshot: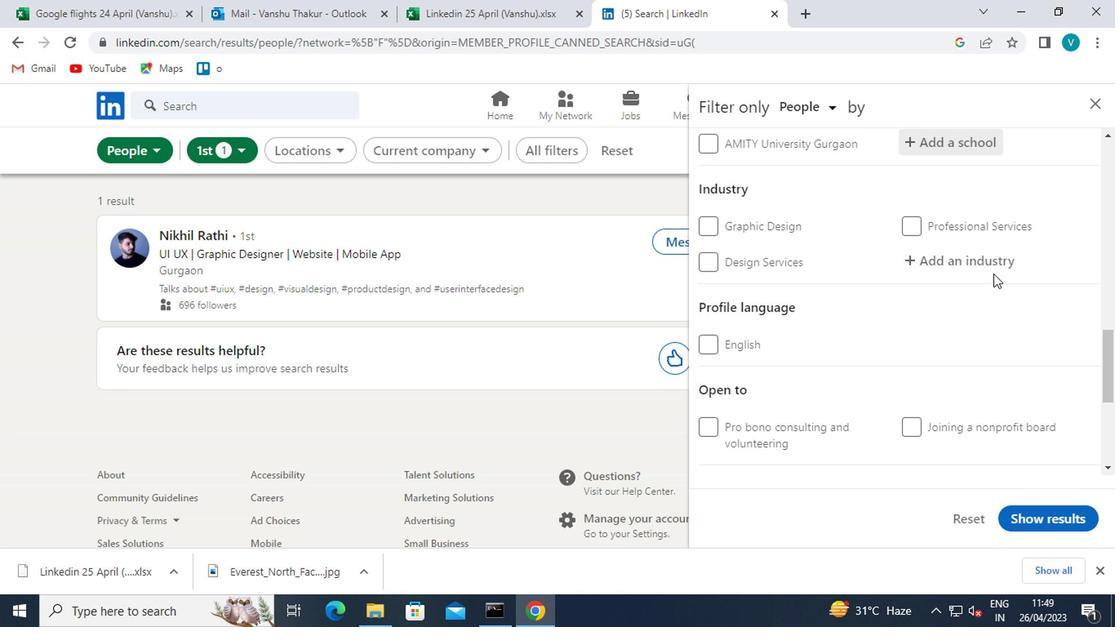 
Action: Mouse moved to (993, 249)
Screenshot: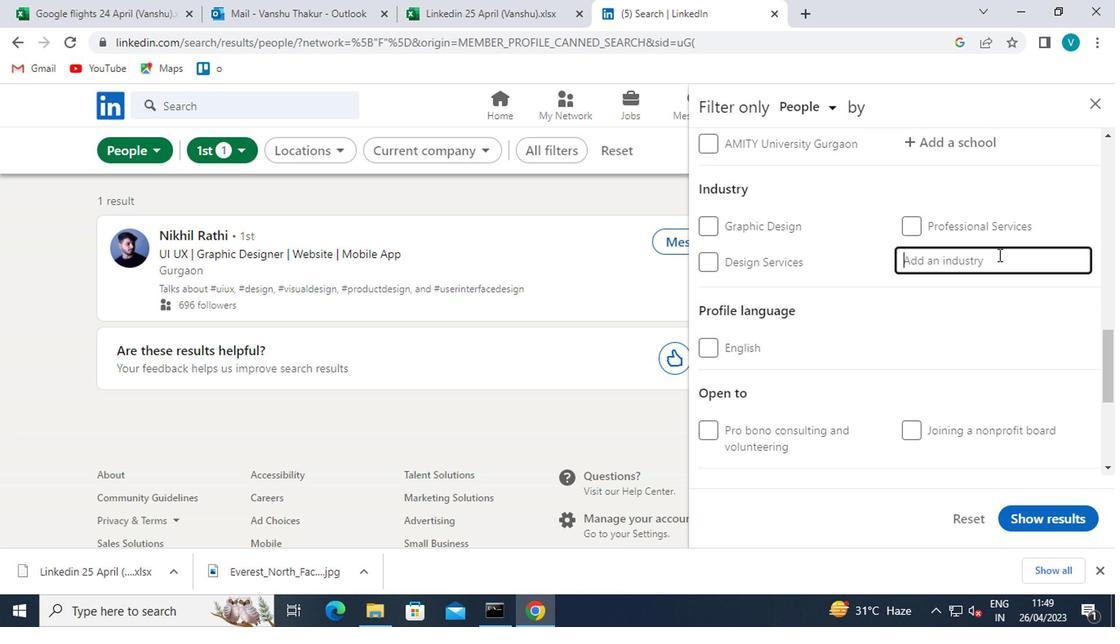 
Action: Key pressed <Key.shift>WHOLESALE<Key.space>
Screenshot: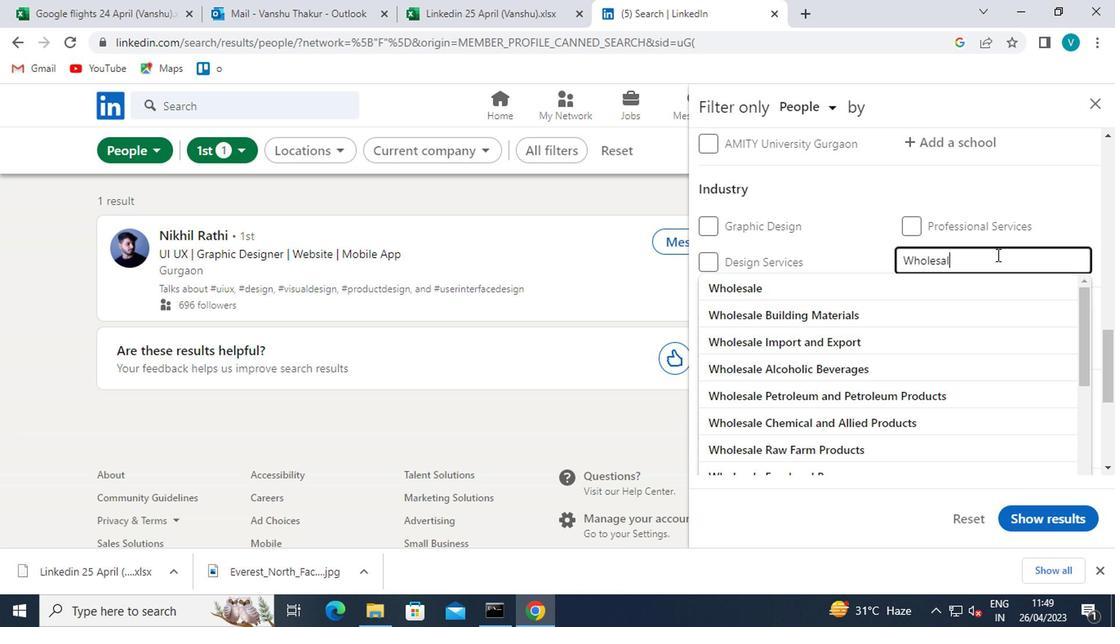 
Action: Mouse moved to (838, 451)
Screenshot: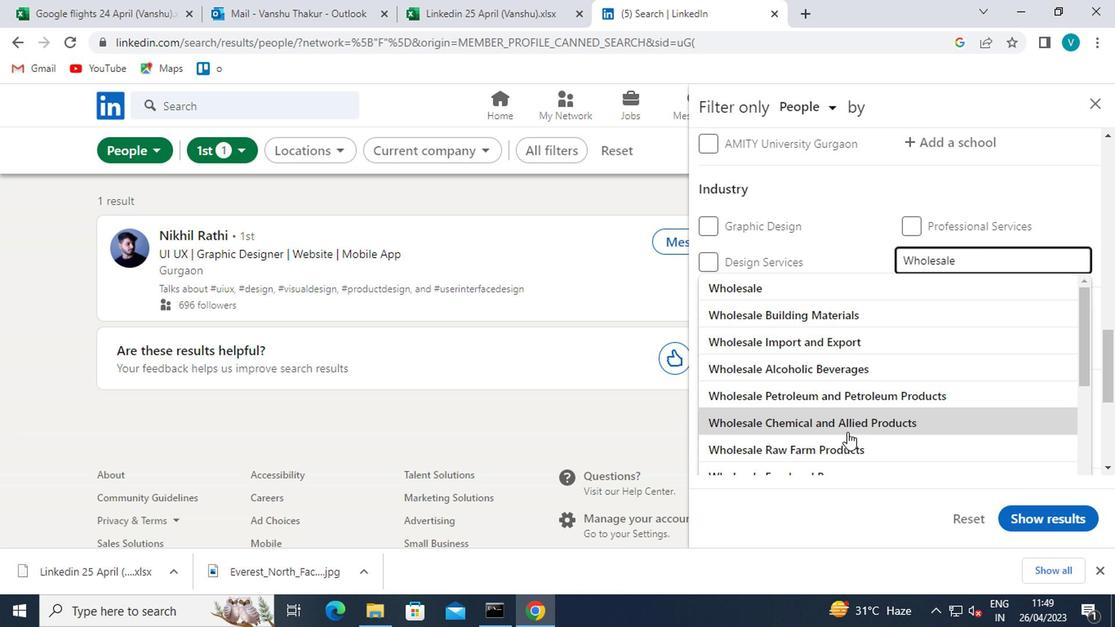 
Action: Mouse pressed left at (838, 451)
Screenshot: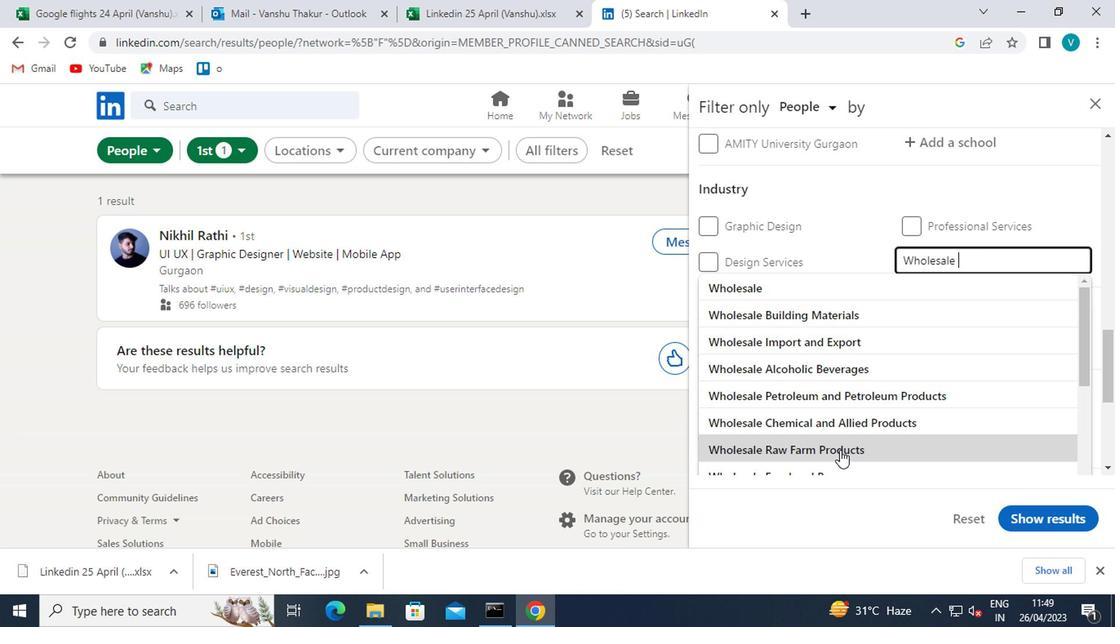
Action: Mouse moved to (839, 401)
Screenshot: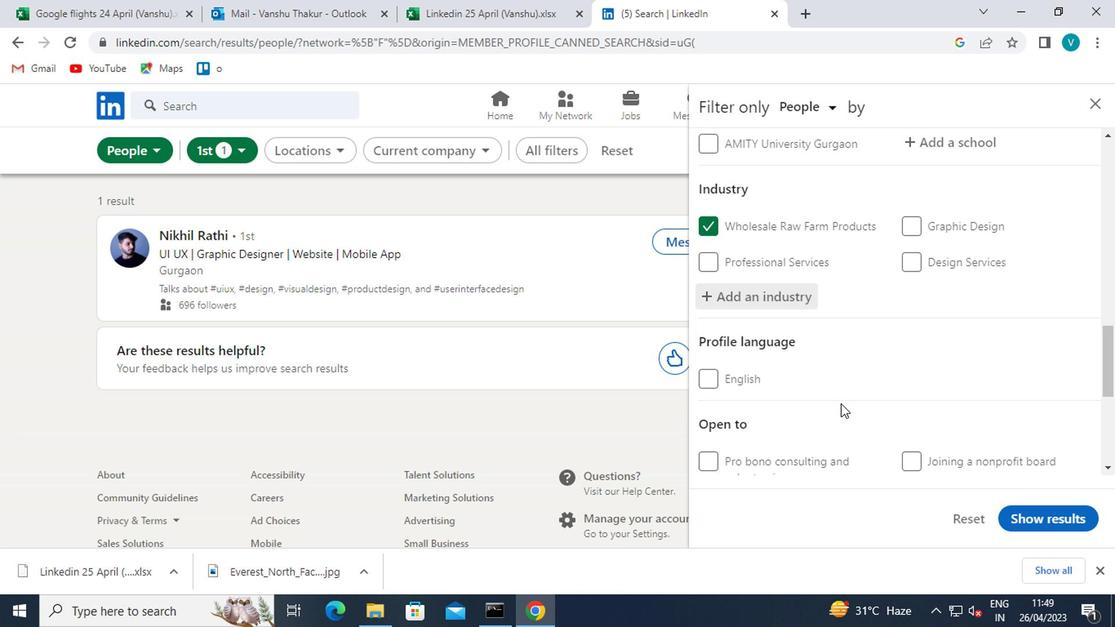 
Action: Mouse scrolled (839, 400) with delta (0, -1)
Screenshot: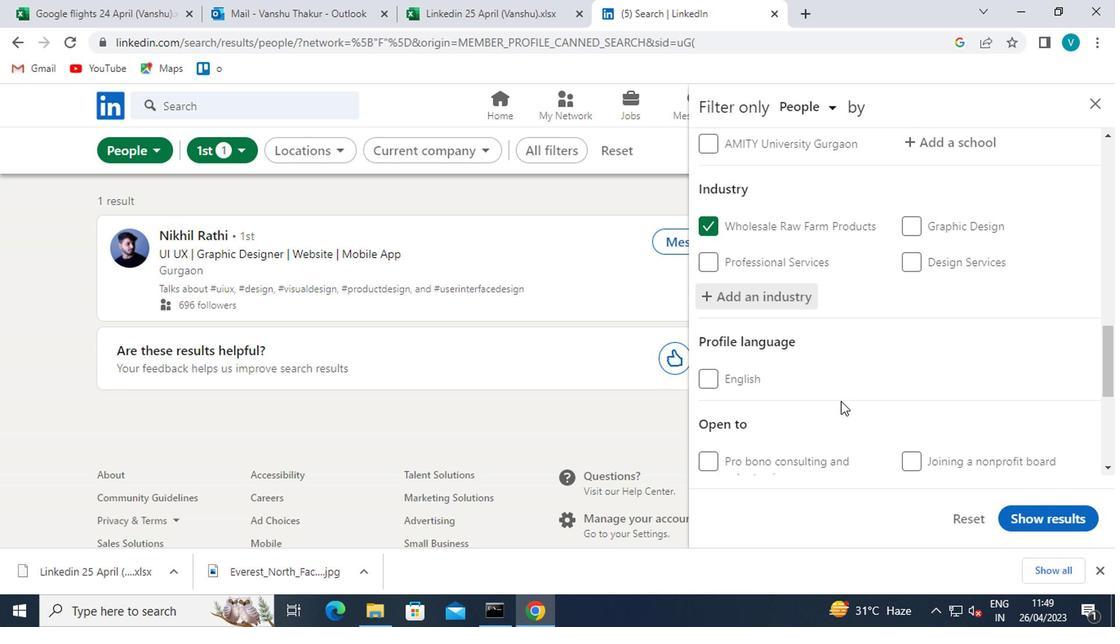 
Action: Mouse scrolled (839, 400) with delta (0, -1)
Screenshot: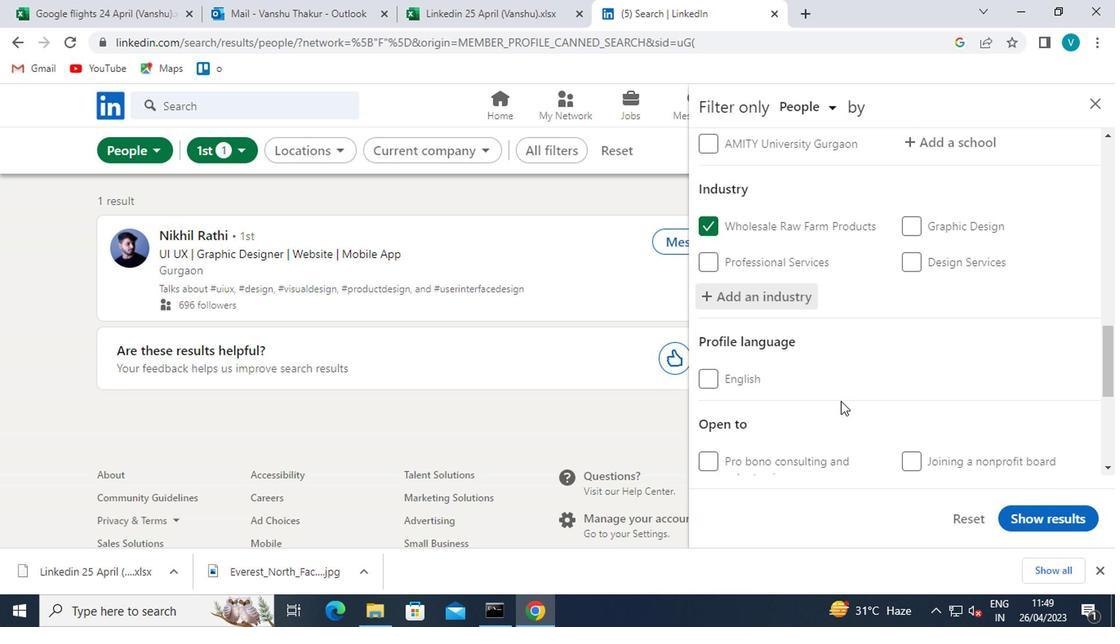 
Action: Mouse moved to (774, 394)
Screenshot: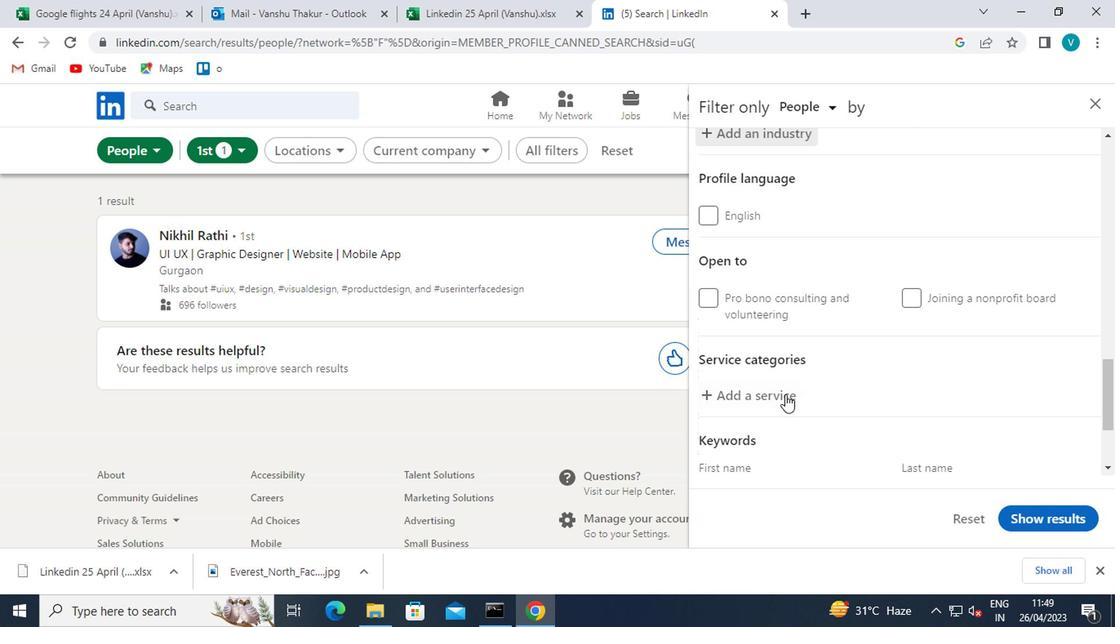 
Action: Mouse pressed left at (774, 394)
Screenshot: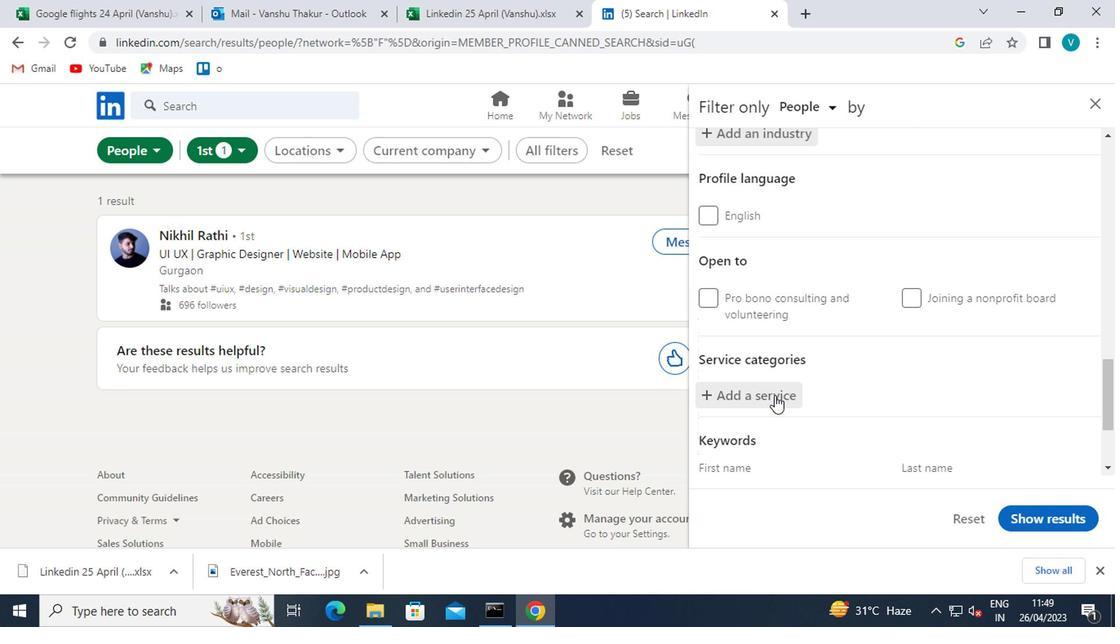 
Action: Key pressed <Key.shift>INFORMATION<Key.space><Key.shift>MAN<Key.backspace><Key.backspace><Key.backspace>
Screenshot: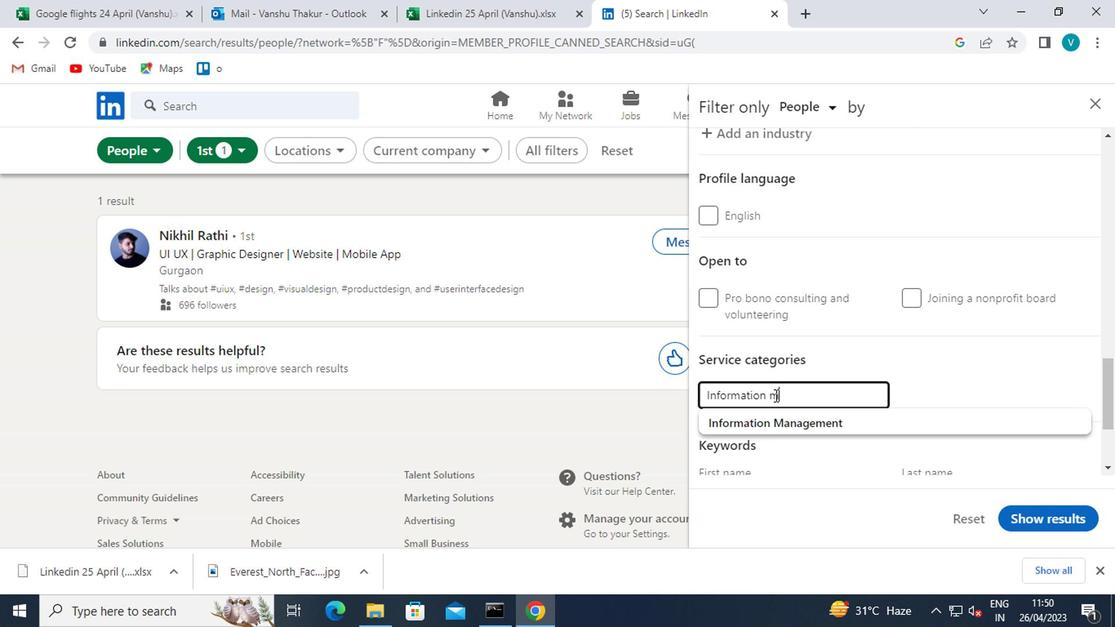 
Action: Mouse moved to (814, 459)
Screenshot: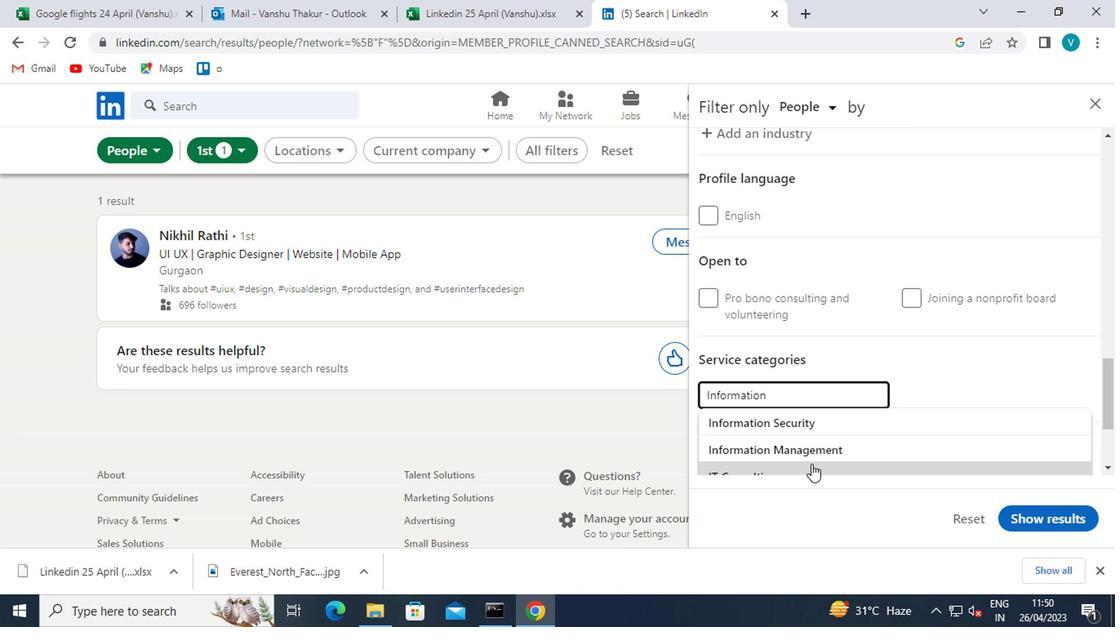 
Action: Mouse pressed left at (814, 459)
Screenshot: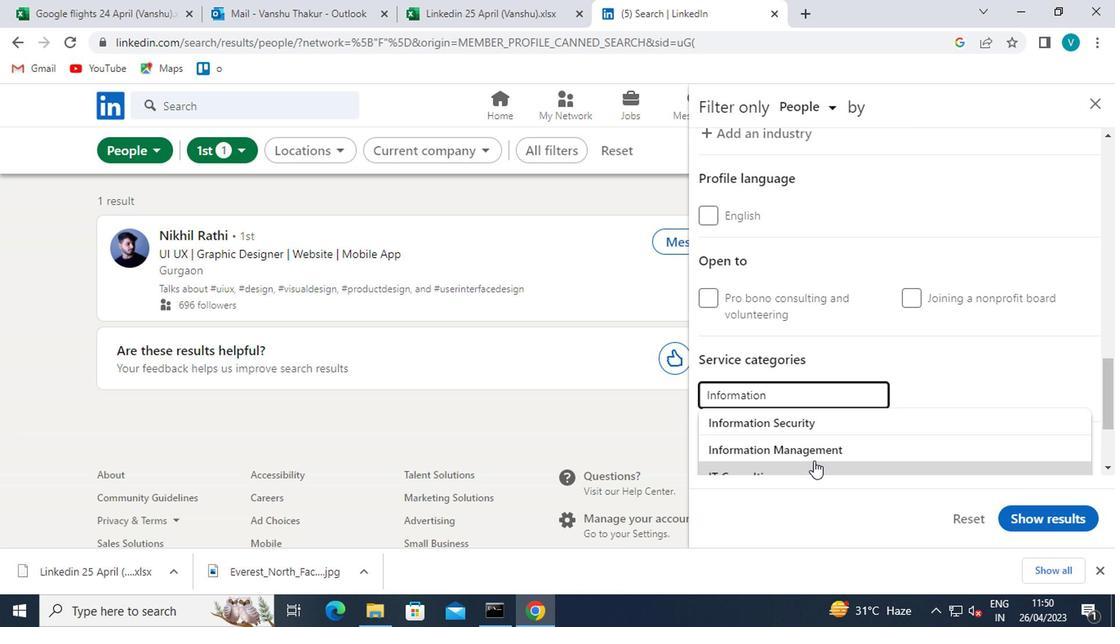 
Action: Mouse moved to (820, 411)
Screenshot: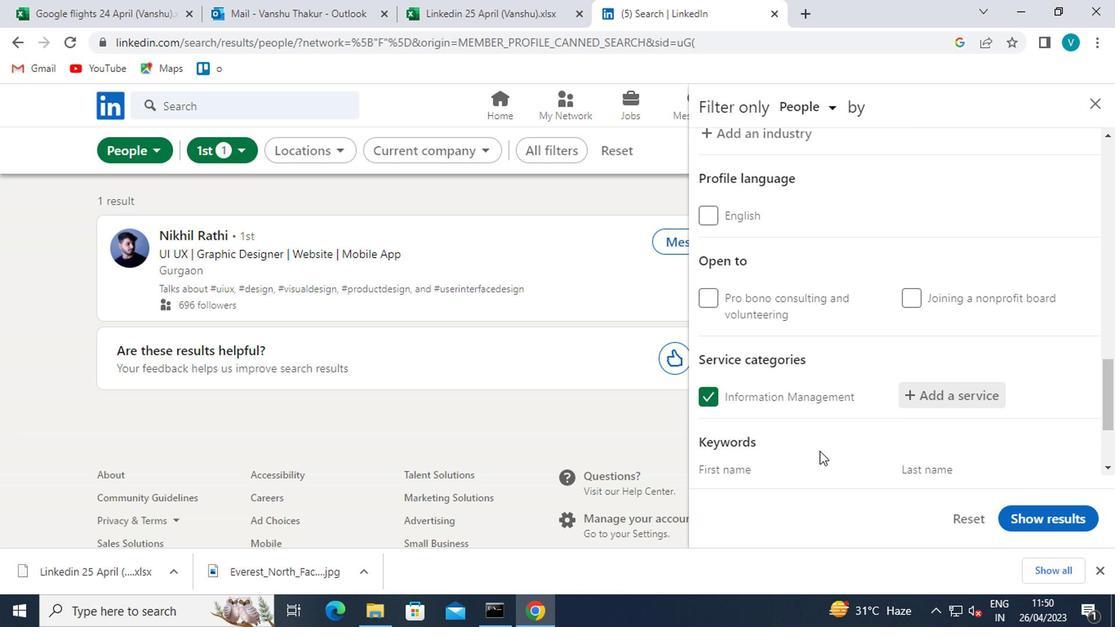 
Action: Mouse scrolled (820, 411) with delta (0, 0)
Screenshot: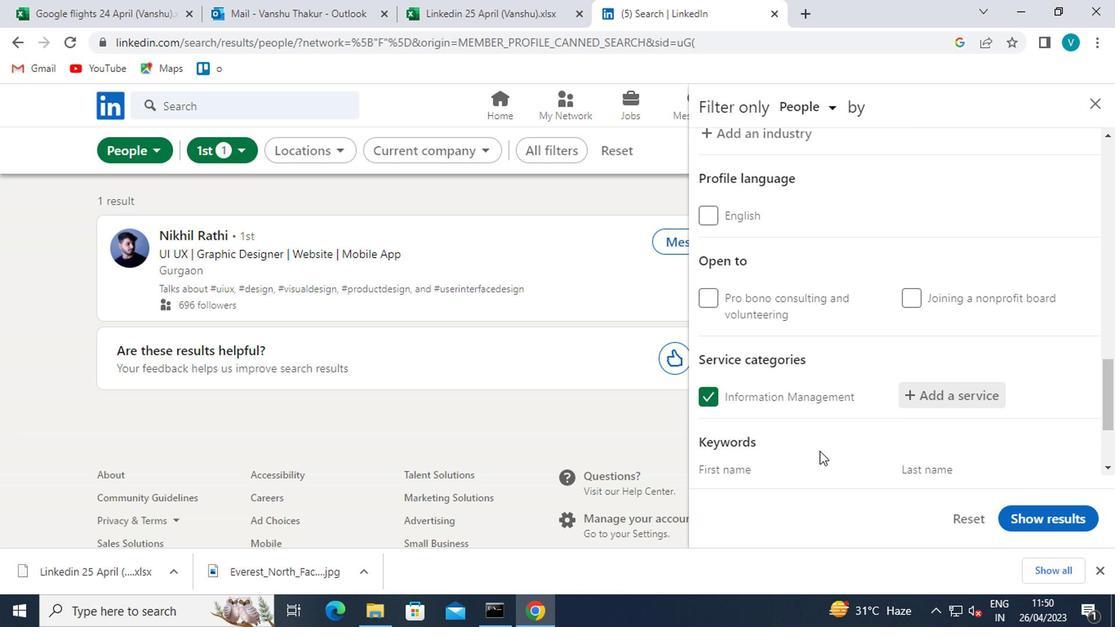 
Action: Mouse moved to (818, 378)
Screenshot: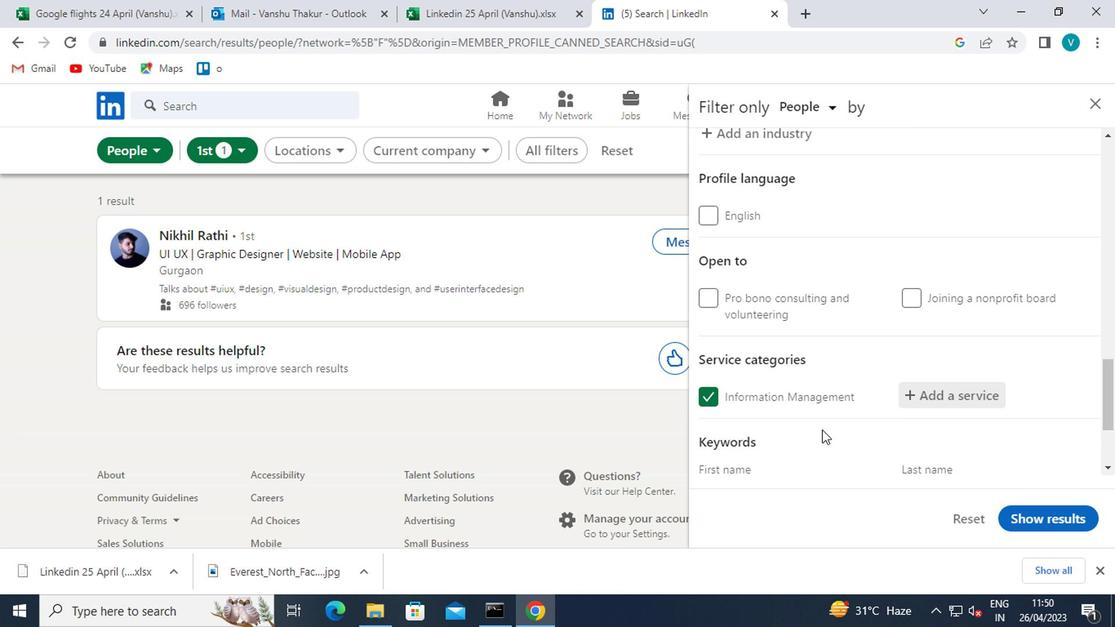 
Action: Mouse scrolled (818, 377) with delta (0, 0)
Screenshot: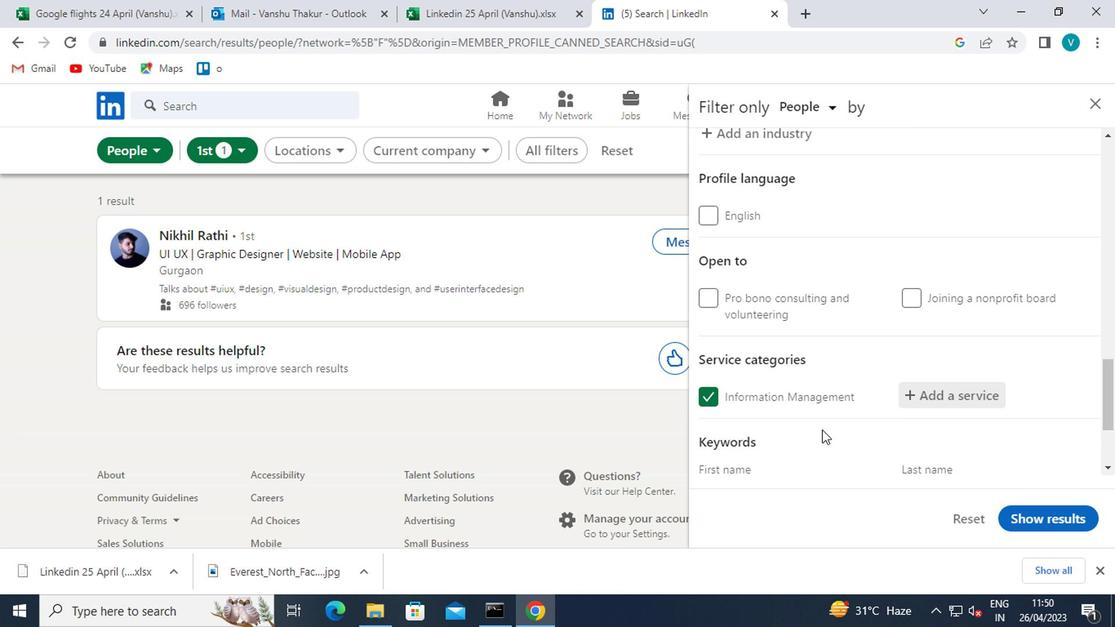 
Action: Mouse moved to (812, 375)
Screenshot: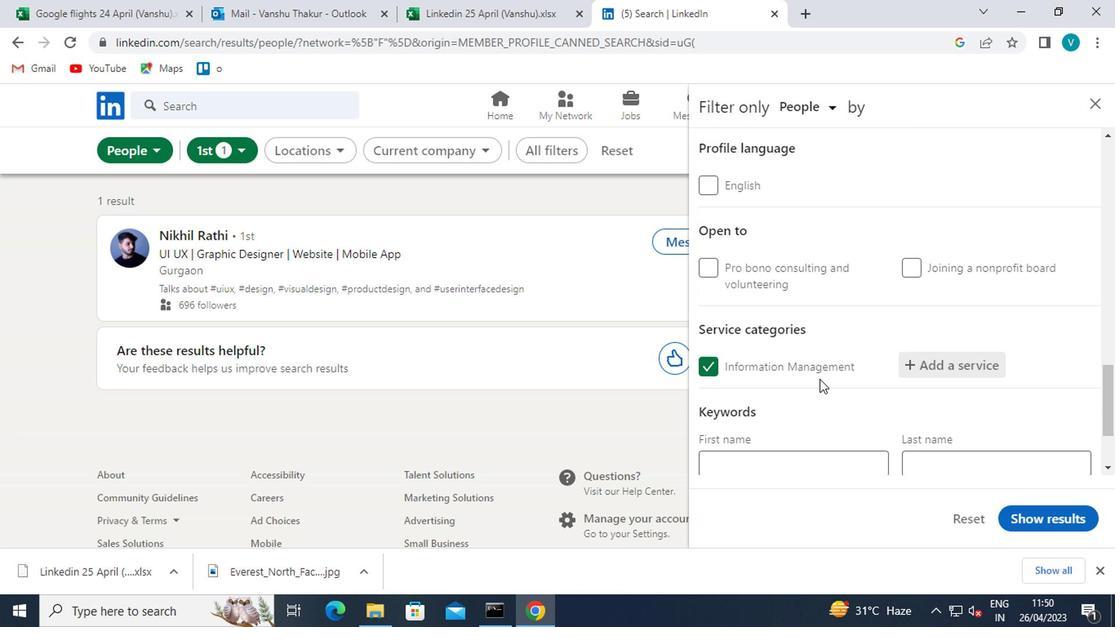 
Action: Mouse scrolled (812, 374) with delta (0, -1)
Screenshot: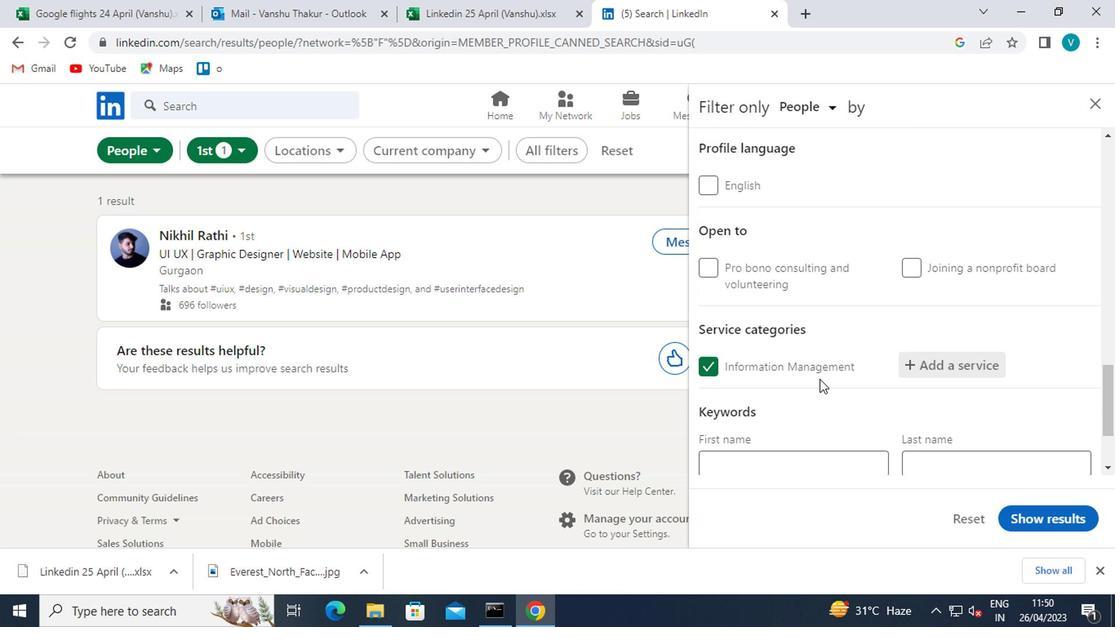
Action: Mouse moved to (803, 385)
Screenshot: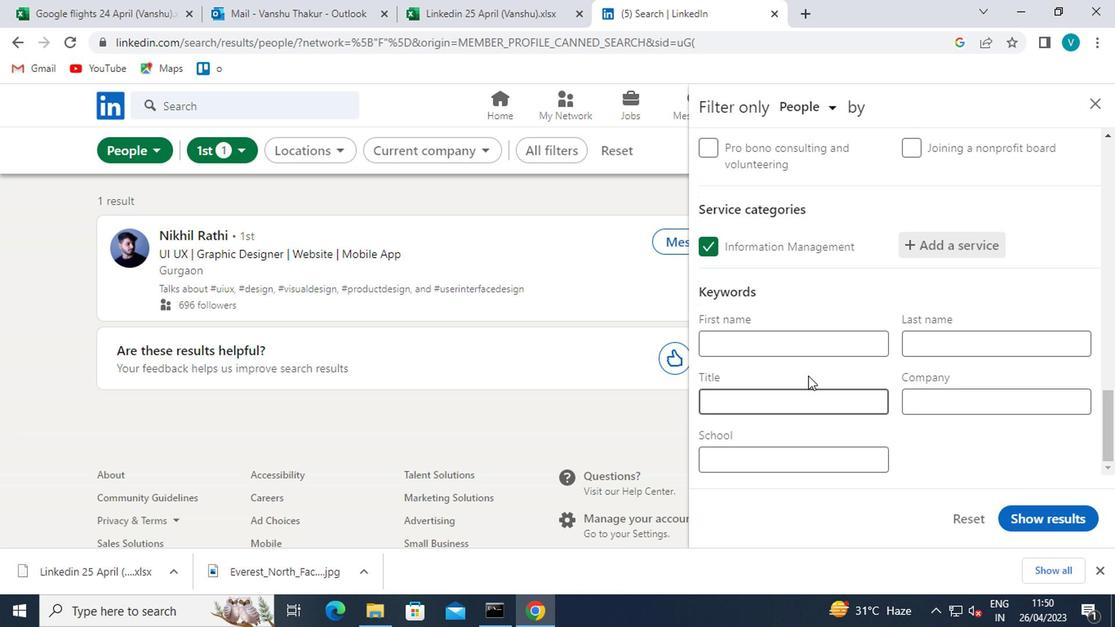 
Action: Mouse pressed left at (803, 385)
Screenshot: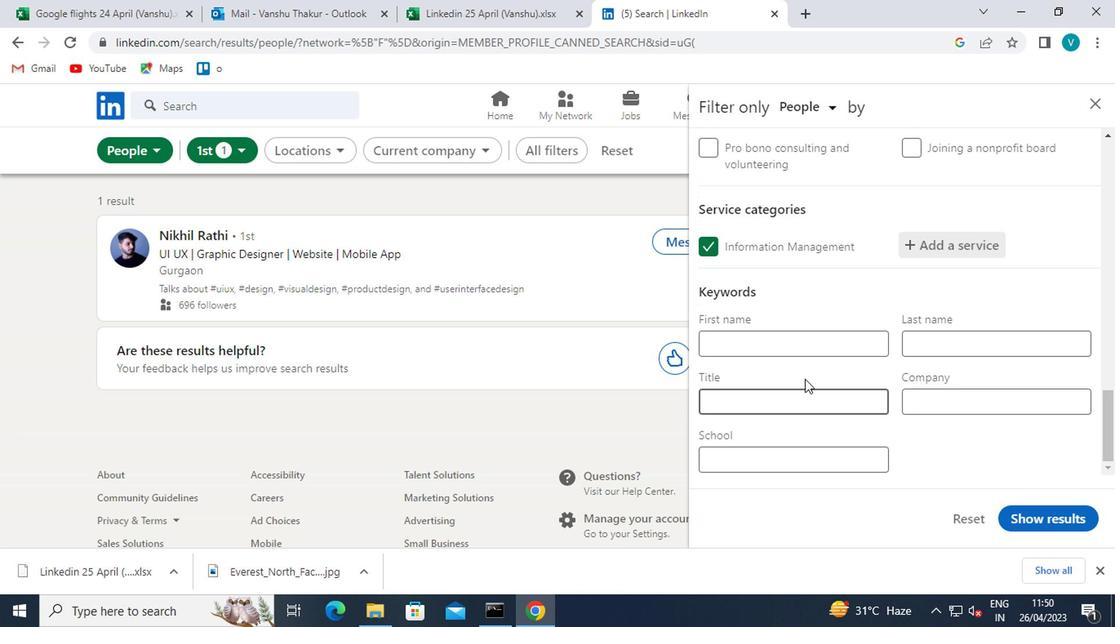 
Action: Mouse moved to (810, 398)
Screenshot: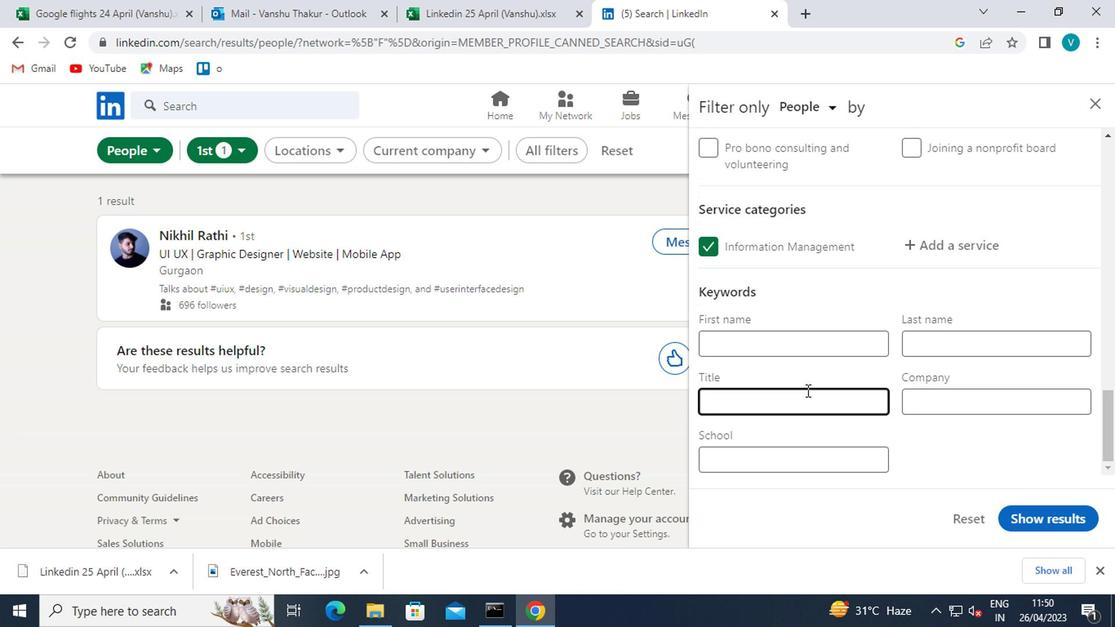 
Action: Mouse pressed left at (810, 398)
Screenshot: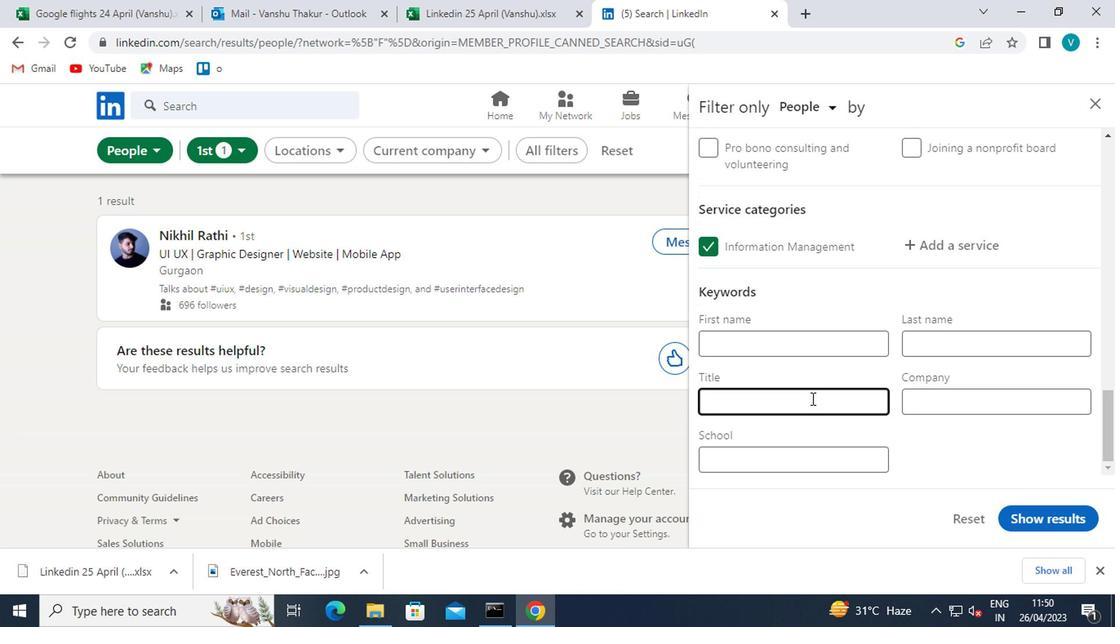 
Action: Mouse moved to (814, 399)
Screenshot: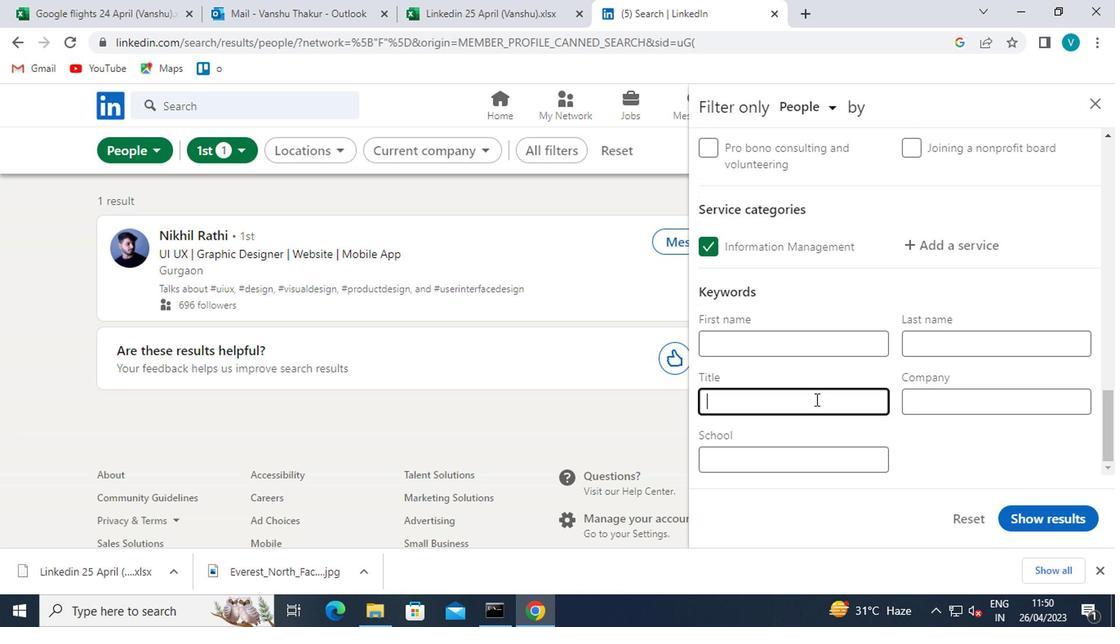 
Action: Key pressed <Key.shift><Key.shift><Key.shift>N<Key.backspace><Key.shift>ANIMAL<Key.space><Key.shift>SHELTER<Key.space><Key.shift>VOLUNTEER
Screenshot: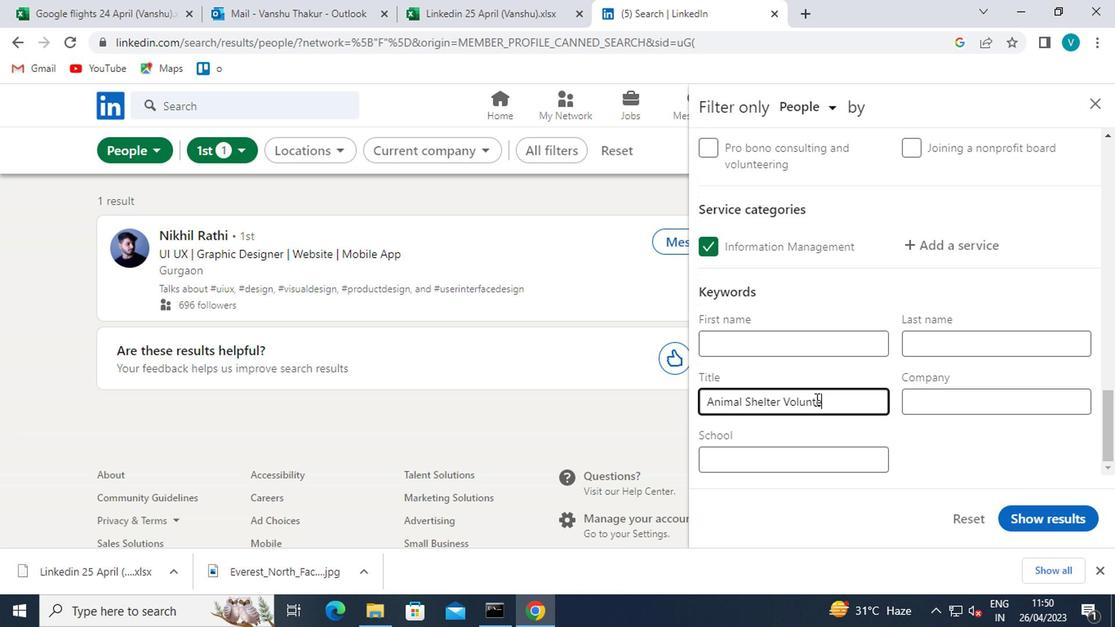 
Action: Mouse moved to (1036, 507)
Screenshot: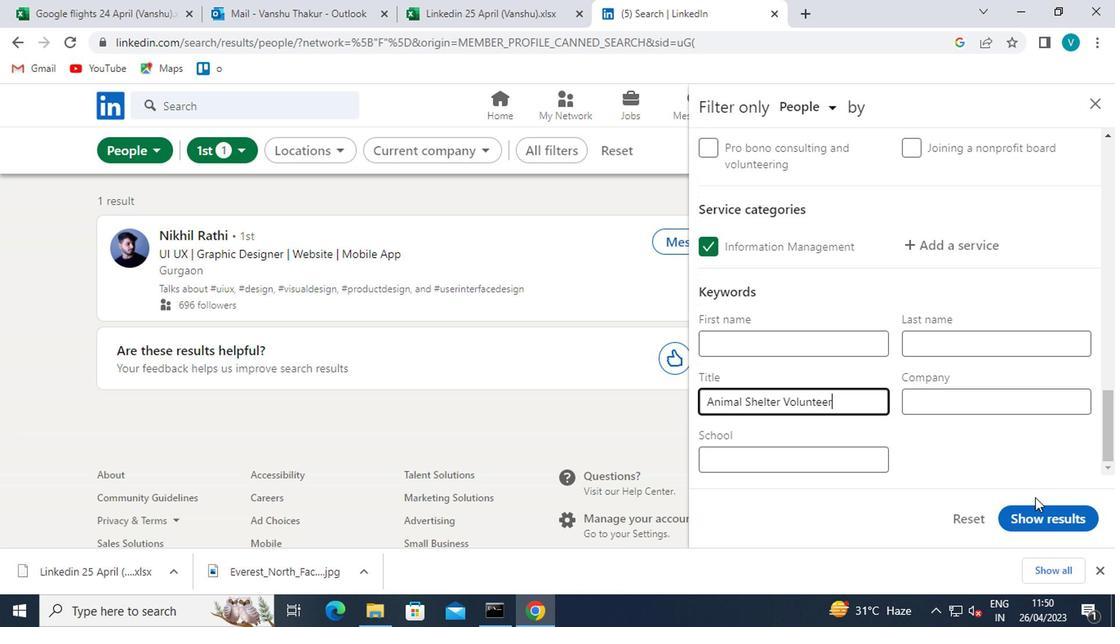 
Action: Mouse pressed left at (1036, 507)
Screenshot: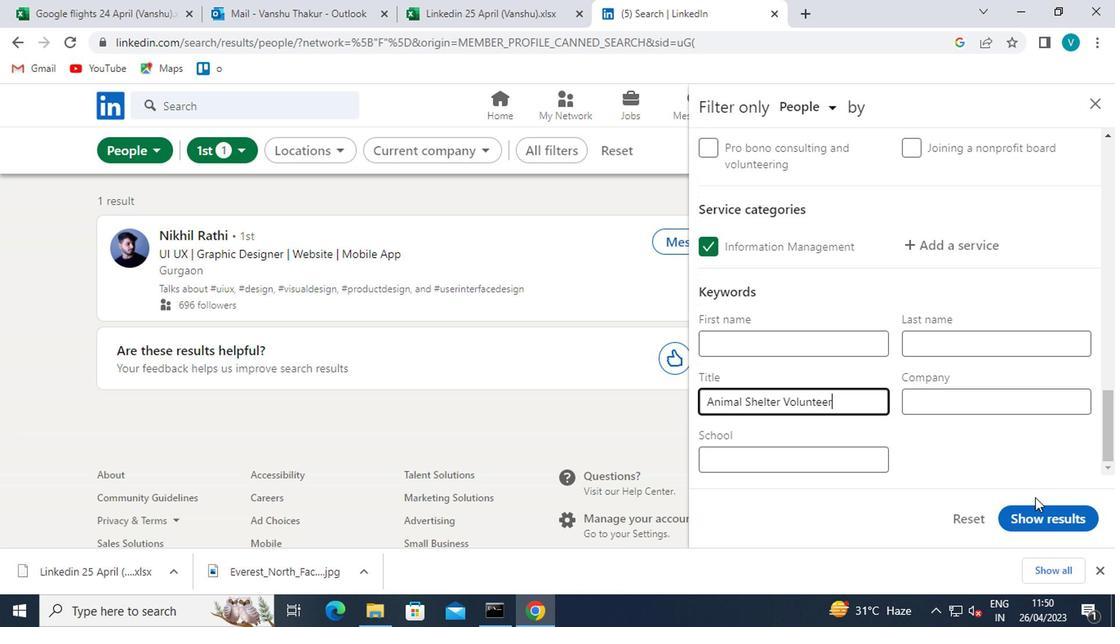
Action: Mouse moved to (1038, 515)
Screenshot: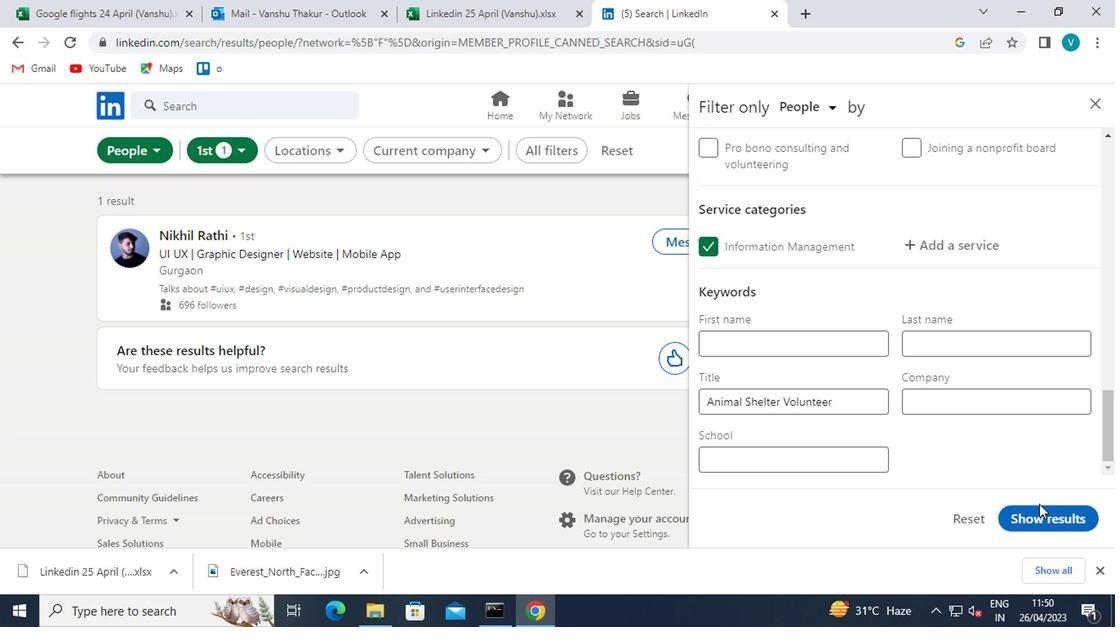 
Action: Mouse pressed left at (1038, 515)
Screenshot: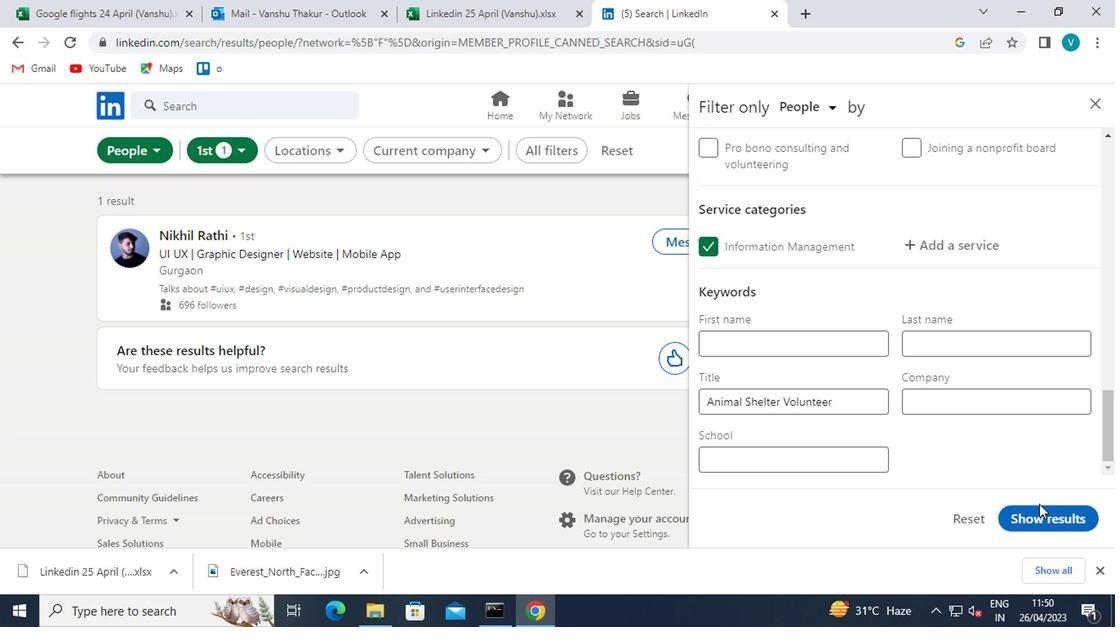 
